 Task: Find connections with filter location Jinxiang with filter topic #investmentproperty with filter profile language Spanish with filter current company Alp Consulting Ltd. with filter school St. Xavier's College (Autonomous), Kolkata with filter industry Sightseeing Transportation with filter service category Lead Generation with filter keywords title Substitute Teacher
Action: Mouse moved to (561, 68)
Screenshot: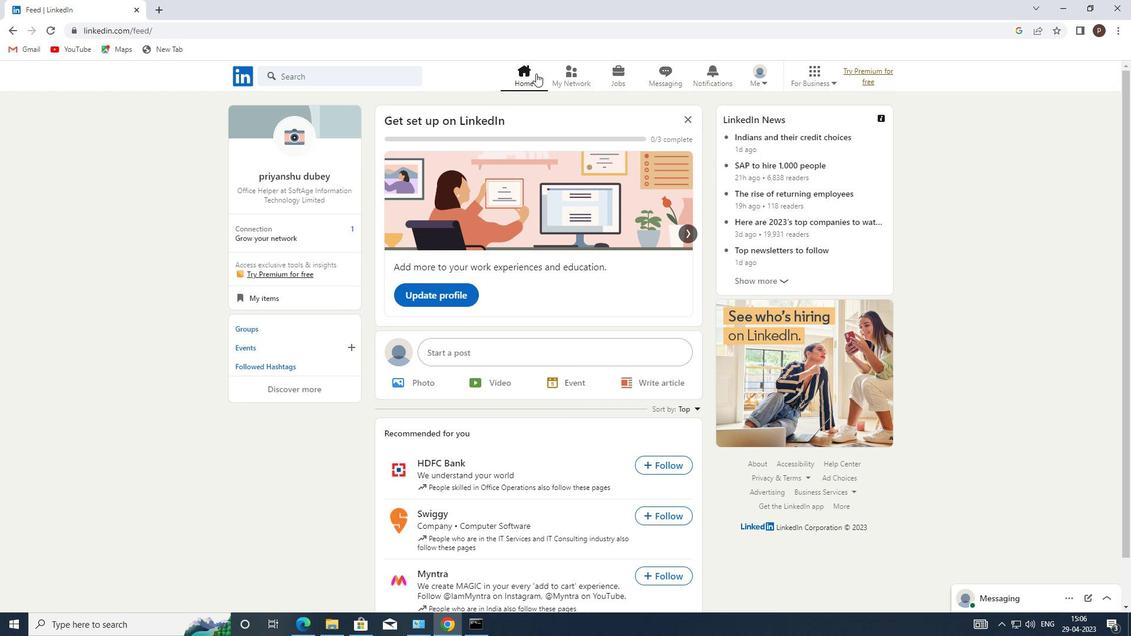 
Action: Mouse pressed left at (561, 68)
Screenshot: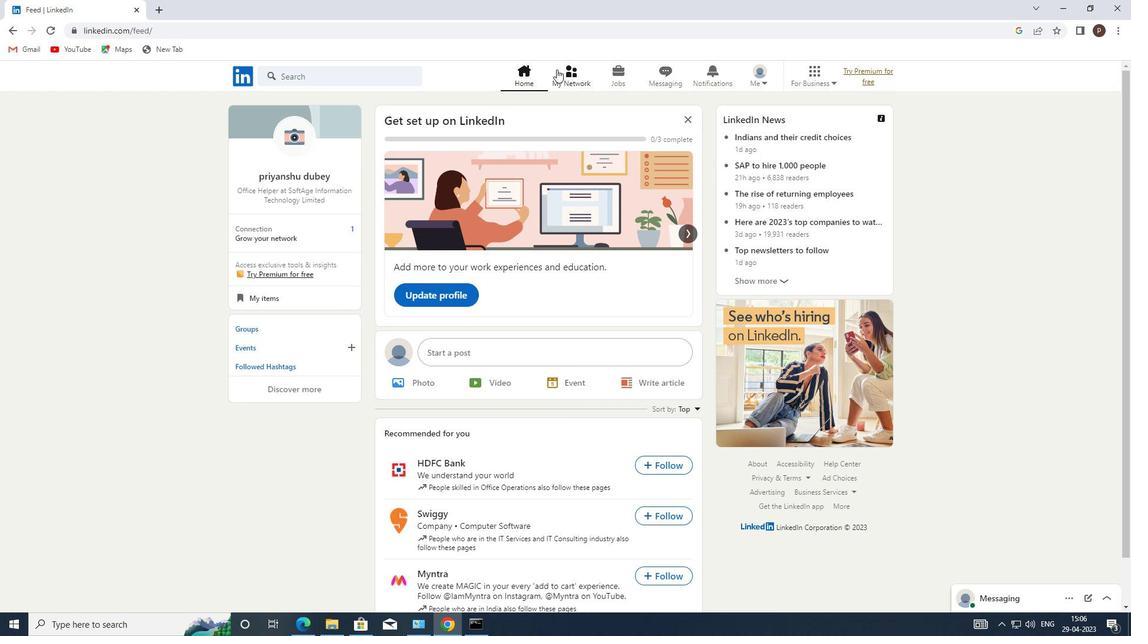
Action: Mouse moved to (280, 147)
Screenshot: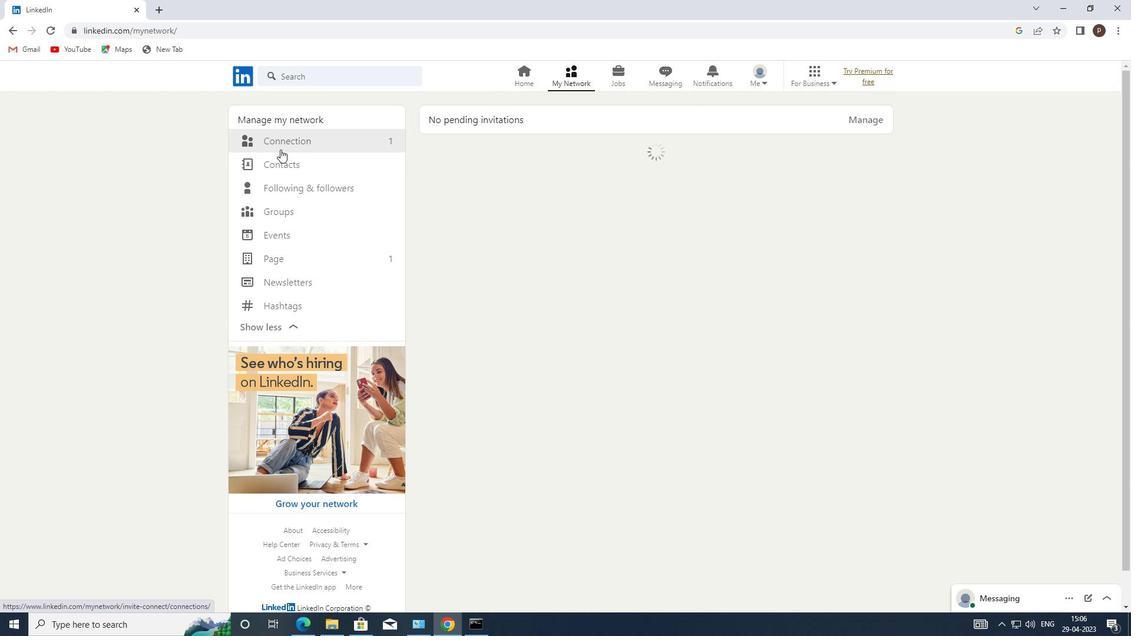 
Action: Mouse pressed left at (280, 147)
Screenshot: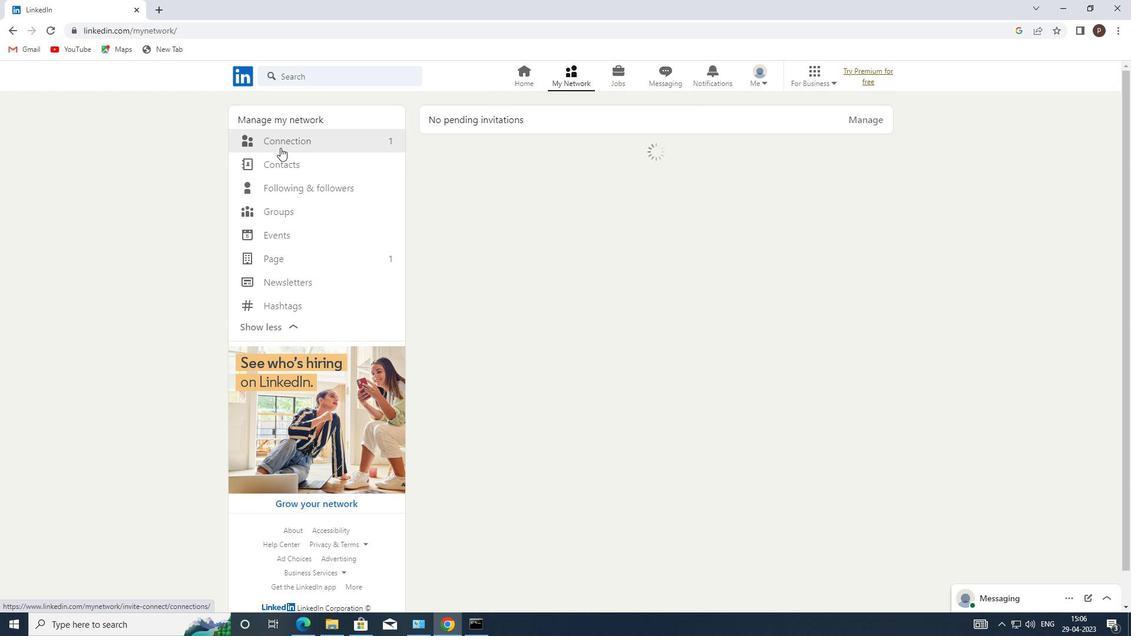 
Action: Mouse moved to (647, 146)
Screenshot: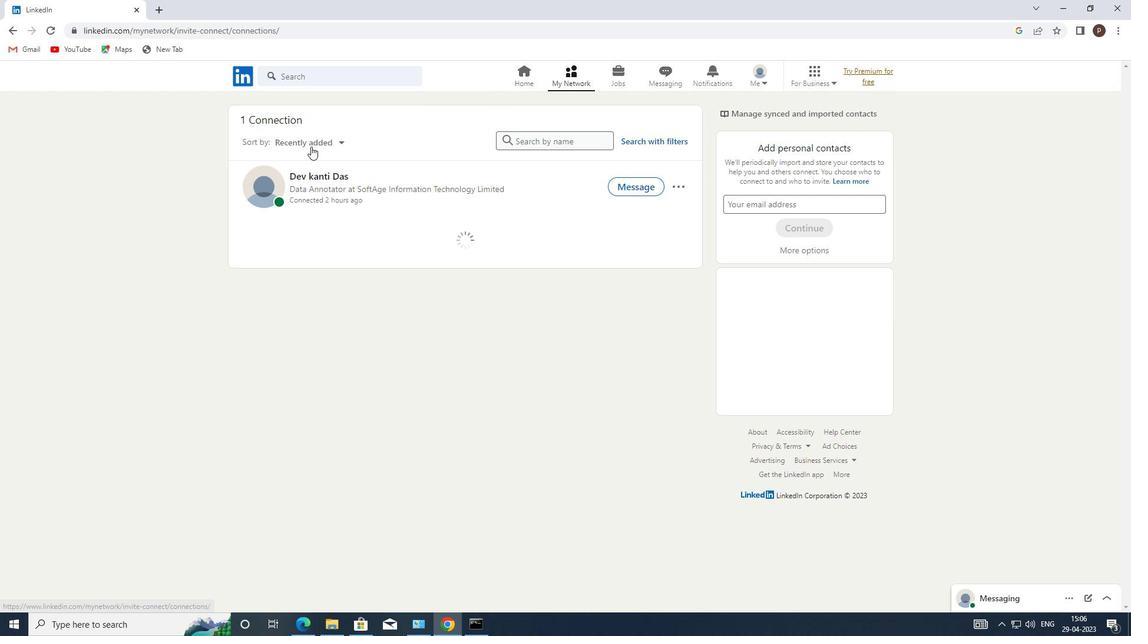 
Action: Mouse pressed left at (647, 146)
Screenshot: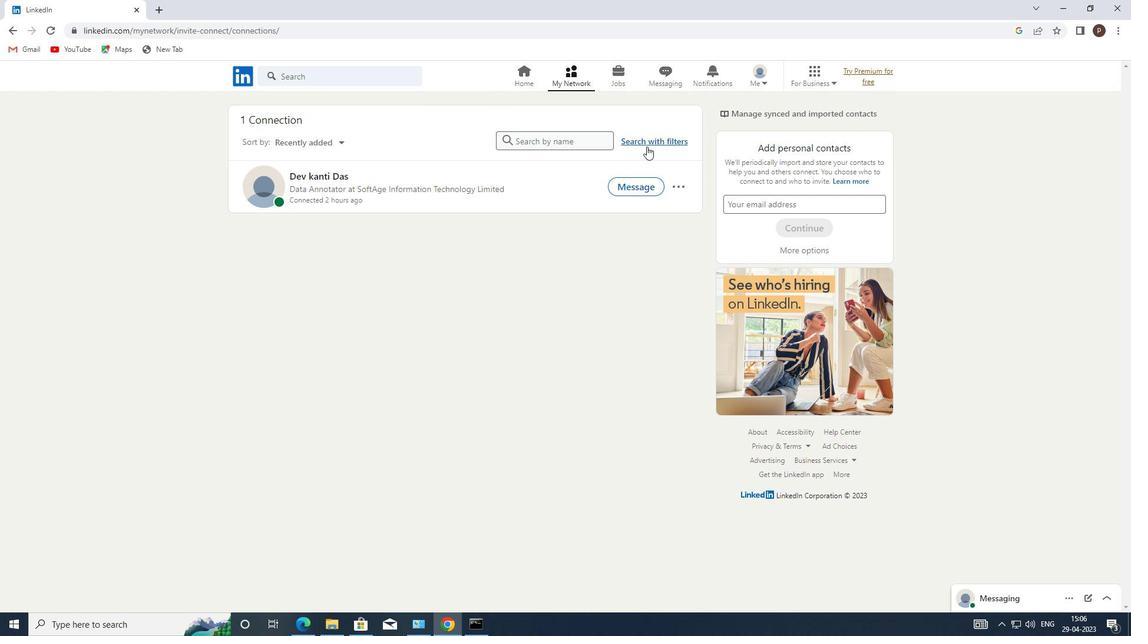 
Action: Mouse moved to (602, 111)
Screenshot: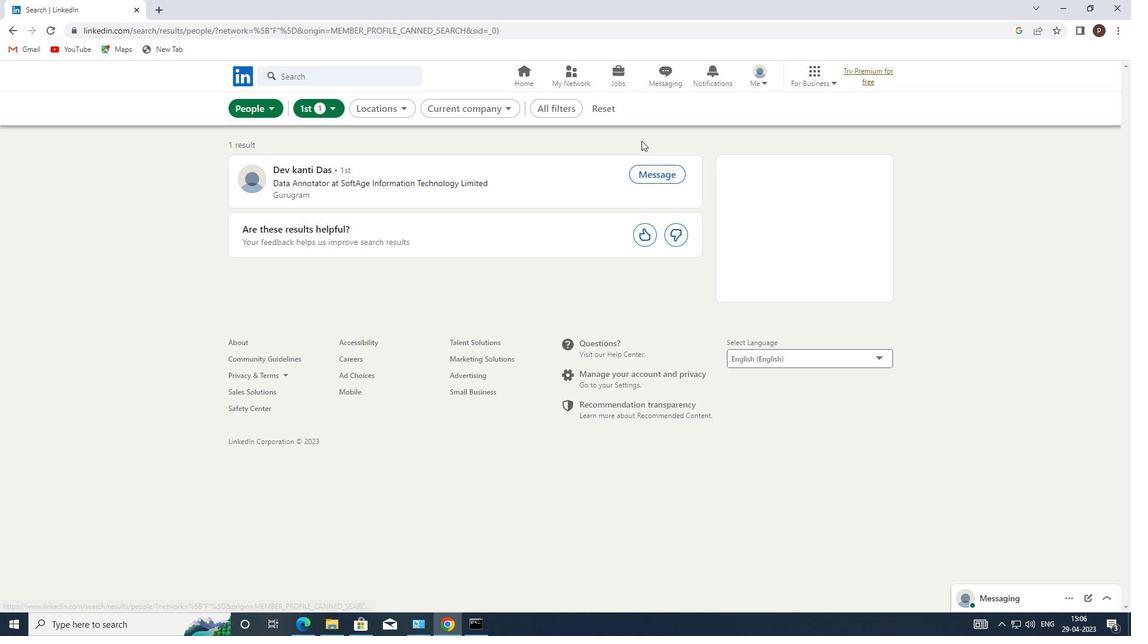 
Action: Mouse pressed left at (602, 111)
Screenshot: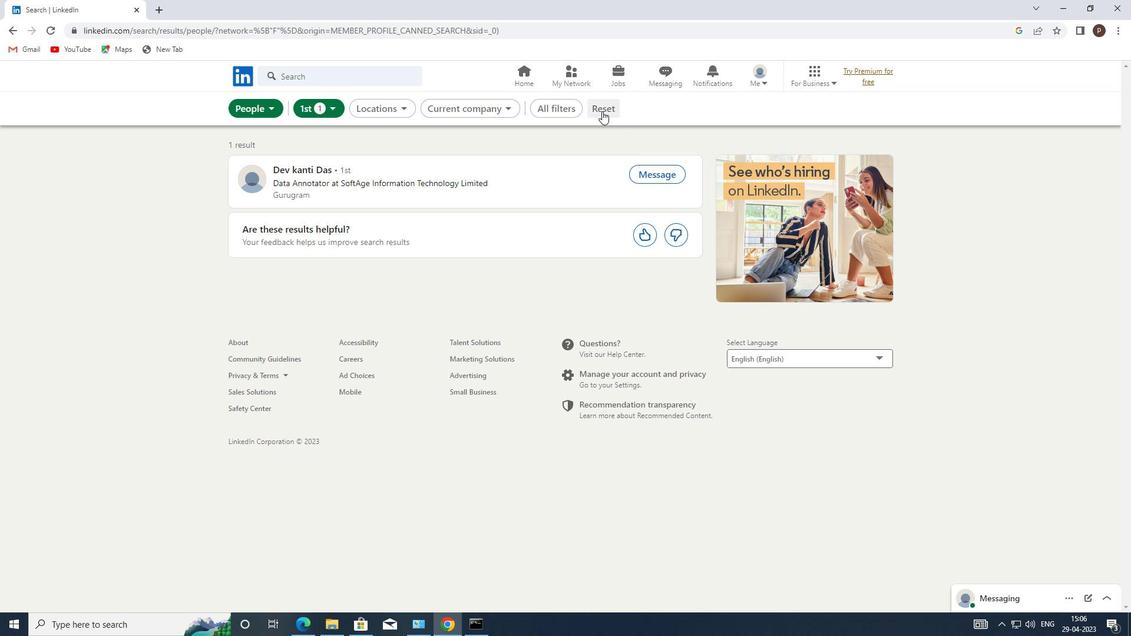
Action: Mouse moved to (600, 110)
Screenshot: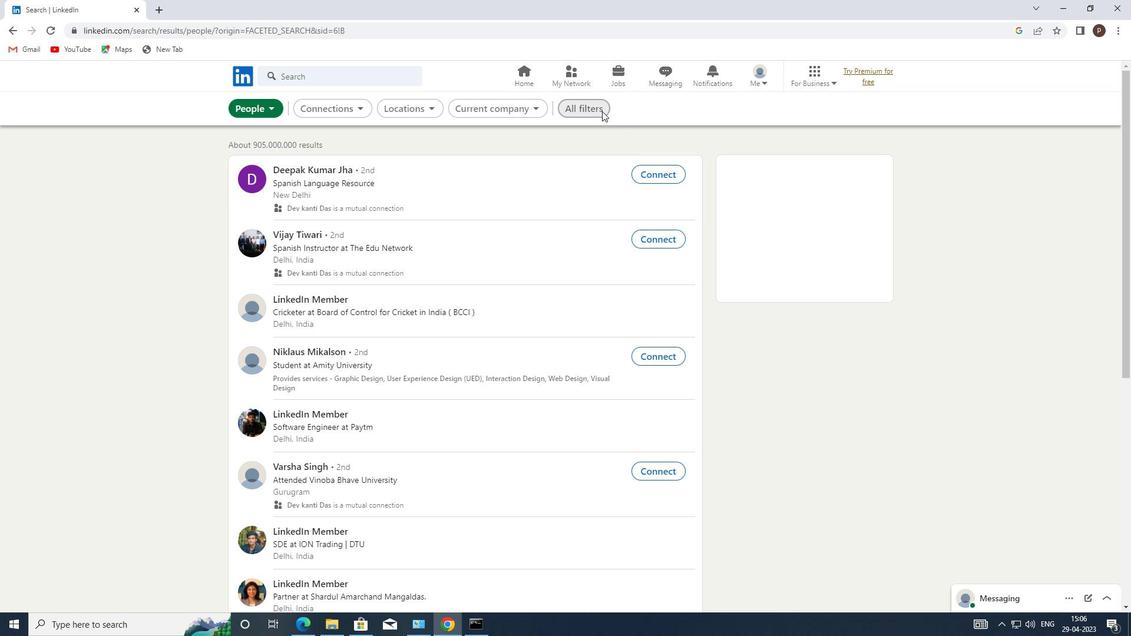 
Action: Mouse pressed left at (600, 110)
Screenshot: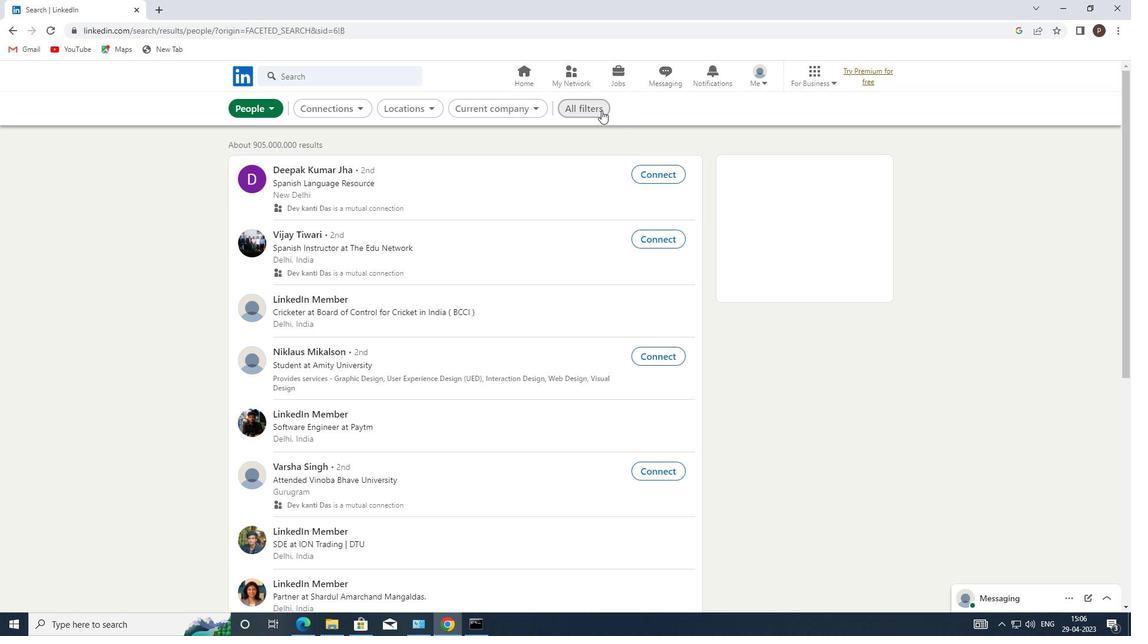 
Action: Mouse moved to (908, 328)
Screenshot: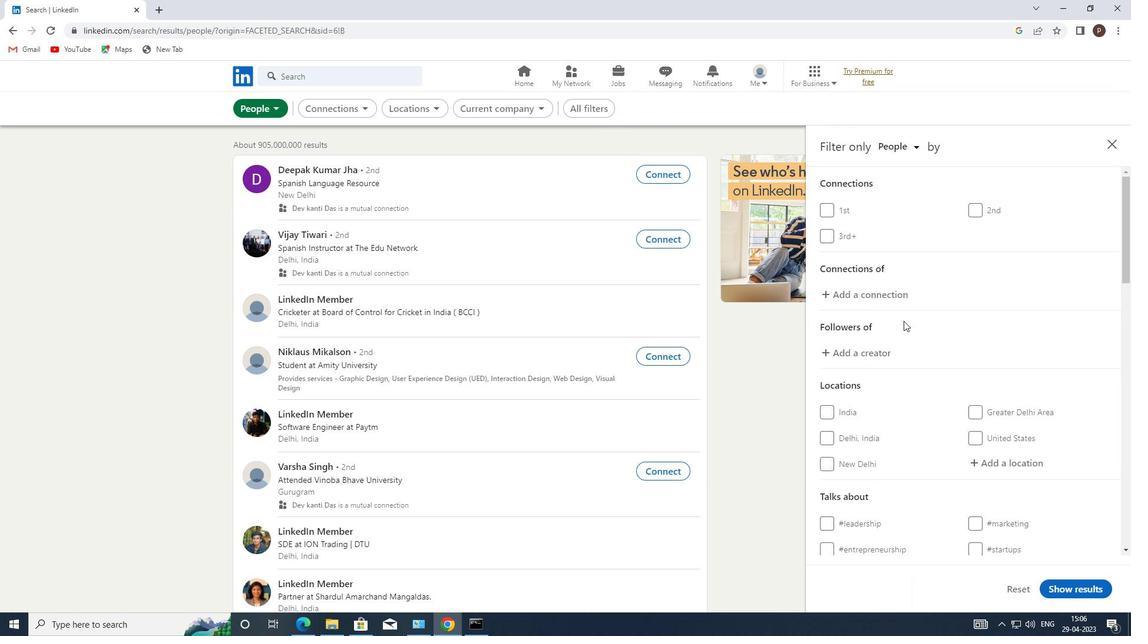 
Action: Mouse scrolled (908, 327) with delta (0, 0)
Screenshot: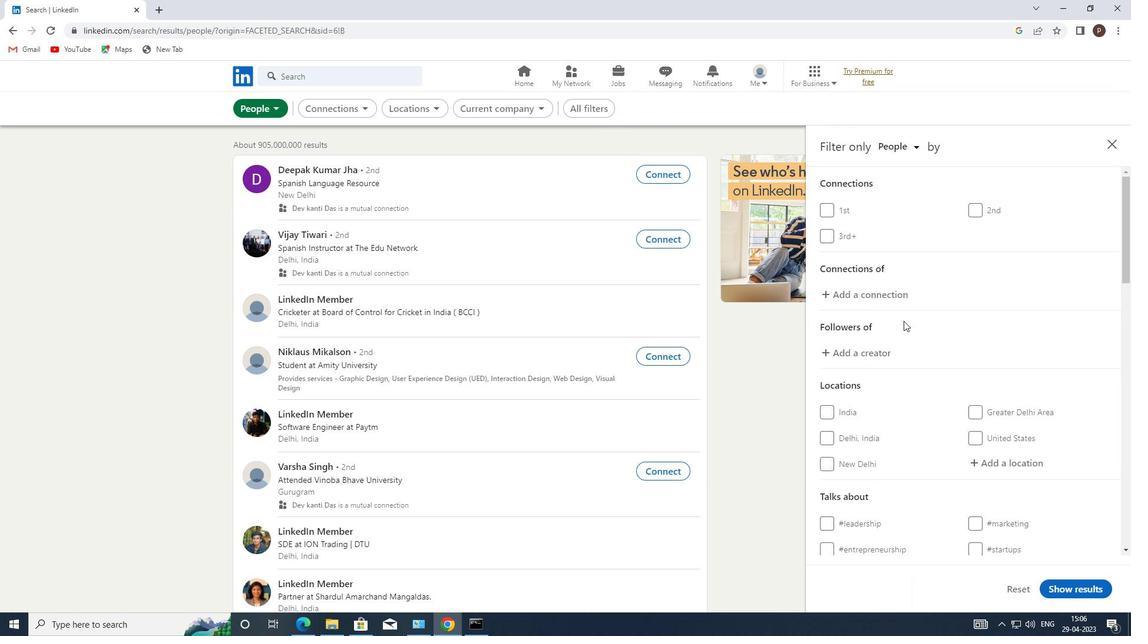 
Action: Mouse moved to (909, 328)
Screenshot: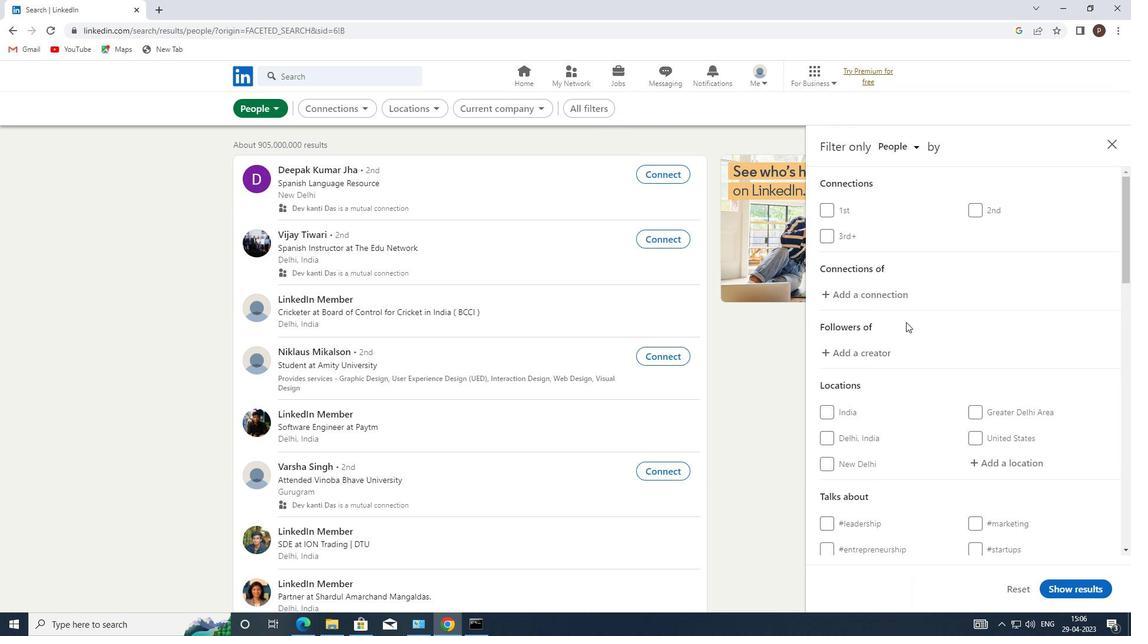 
Action: Mouse scrolled (909, 327) with delta (0, 0)
Screenshot: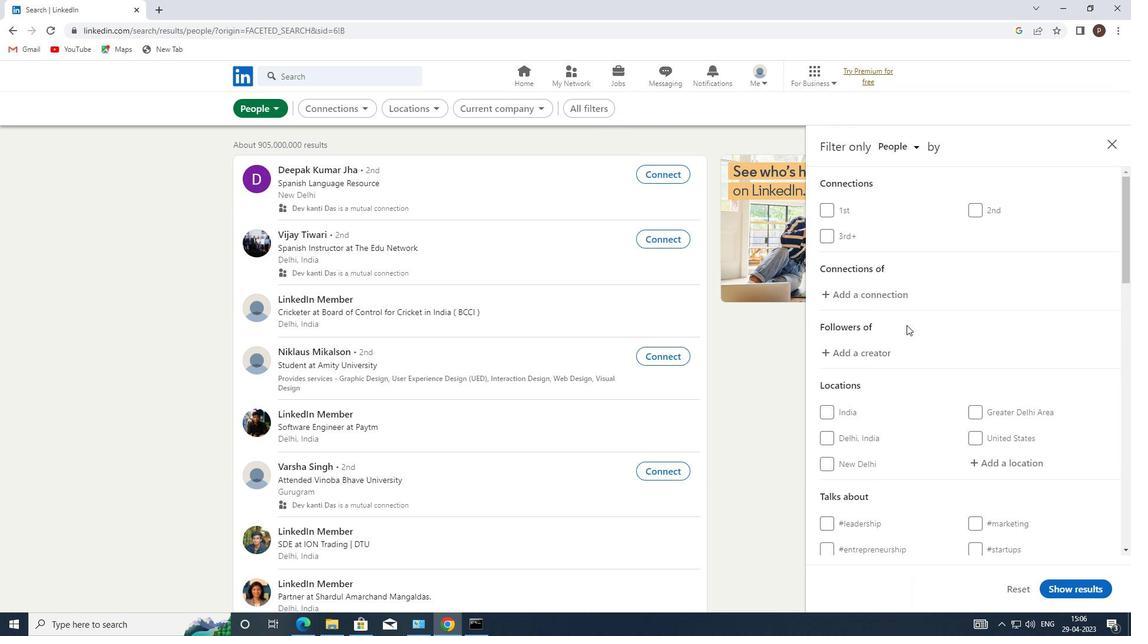
Action: Mouse scrolled (909, 327) with delta (0, 0)
Screenshot: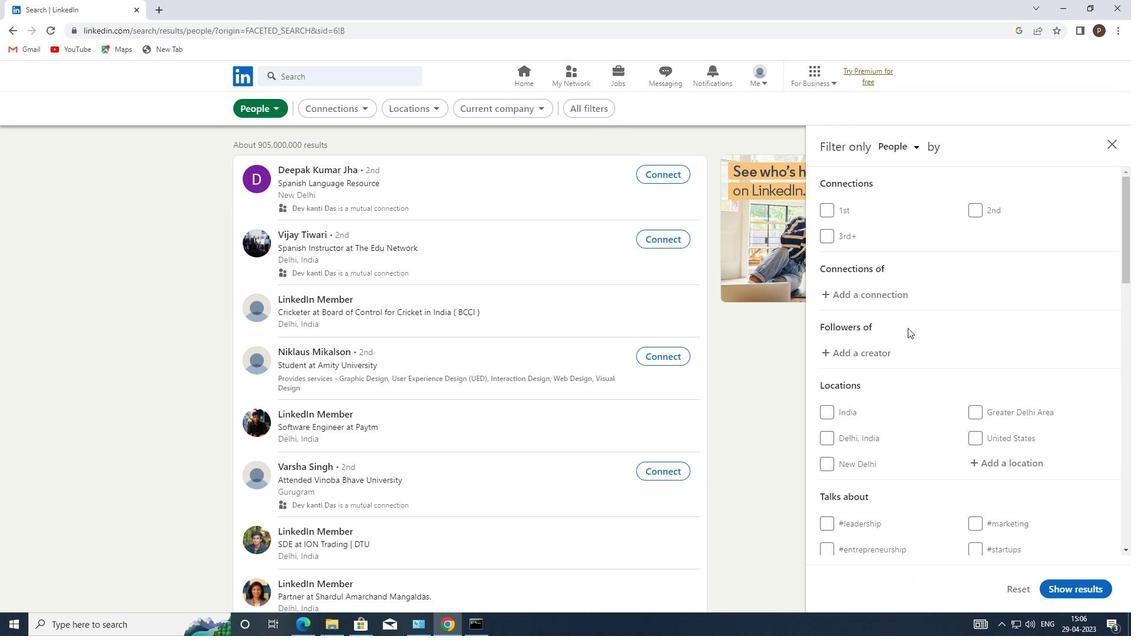 
Action: Mouse moved to (999, 288)
Screenshot: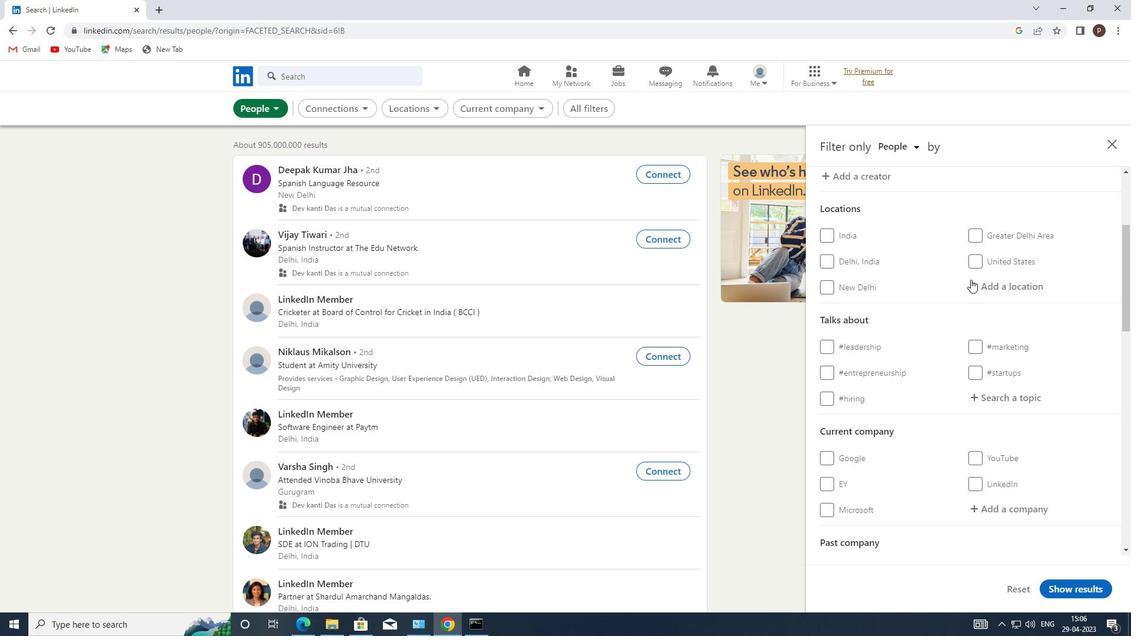 
Action: Mouse pressed left at (999, 288)
Screenshot: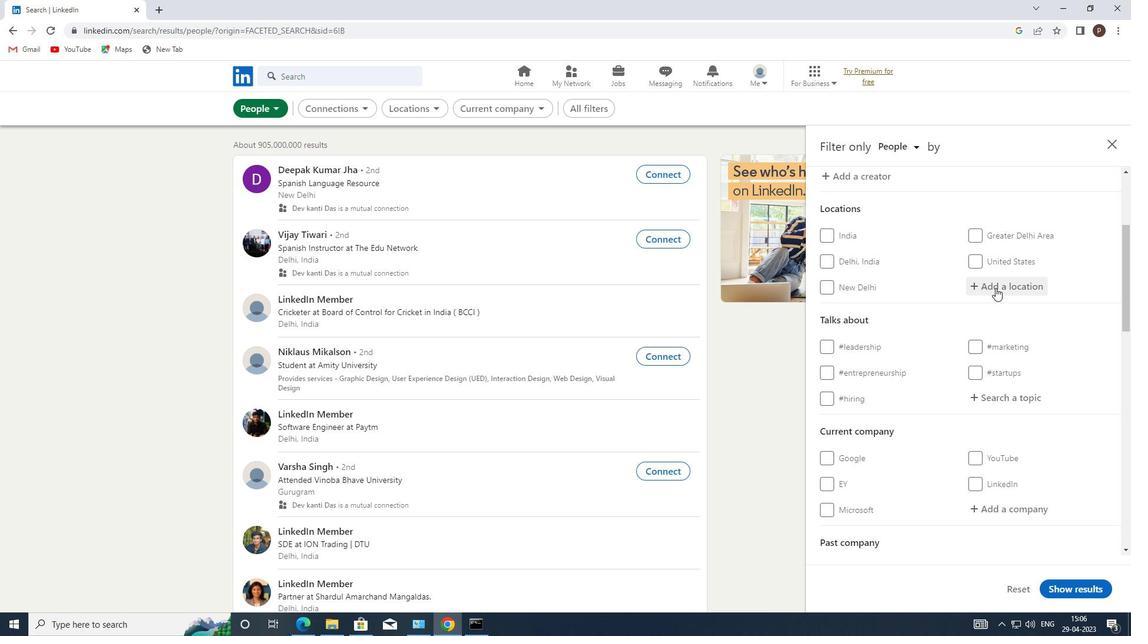 
Action: Key pressed <Key.caps_lock>j<Key.caps_lock>inxiang
Screenshot: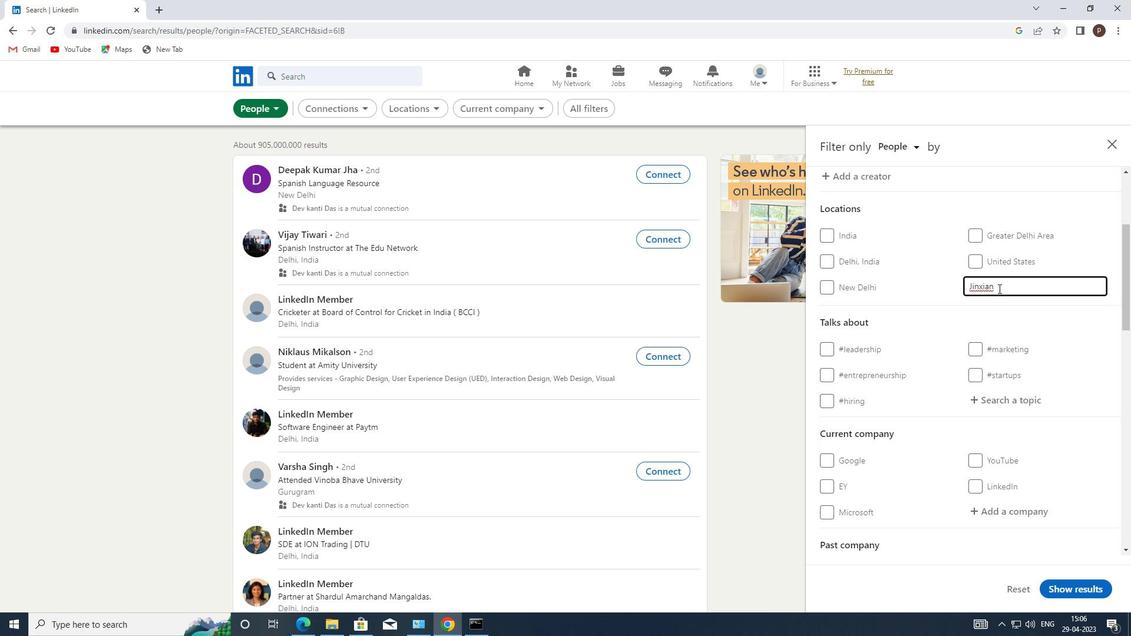 
Action: Mouse moved to (1009, 339)
Screenshot: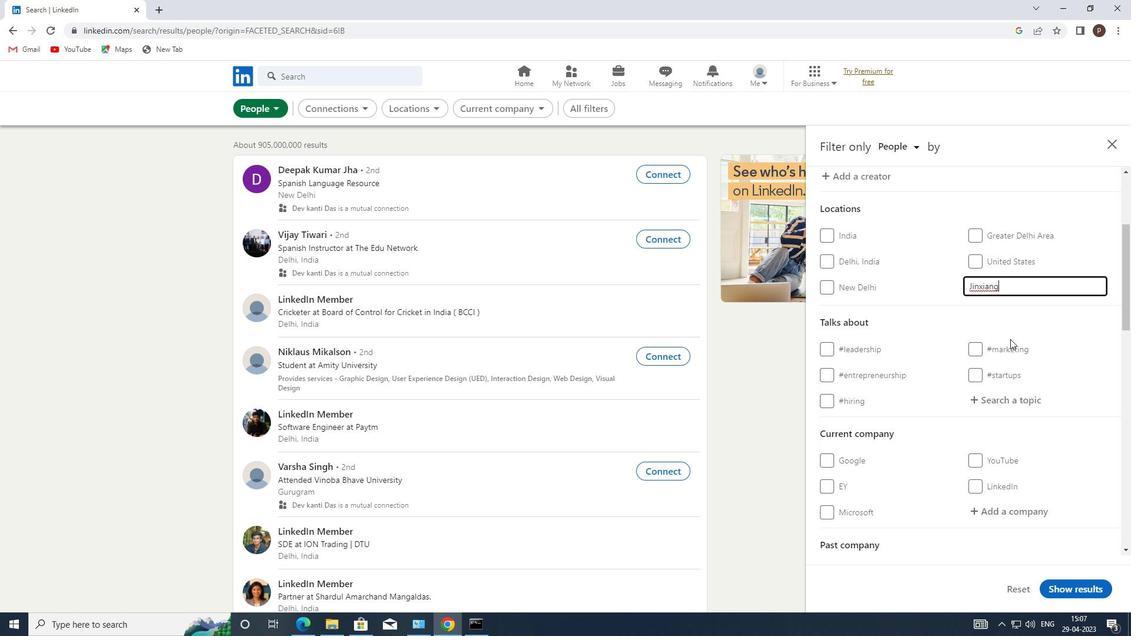 
Action: Mouse scrolled (1009, 338) with delta (0, 0)
Screenshot: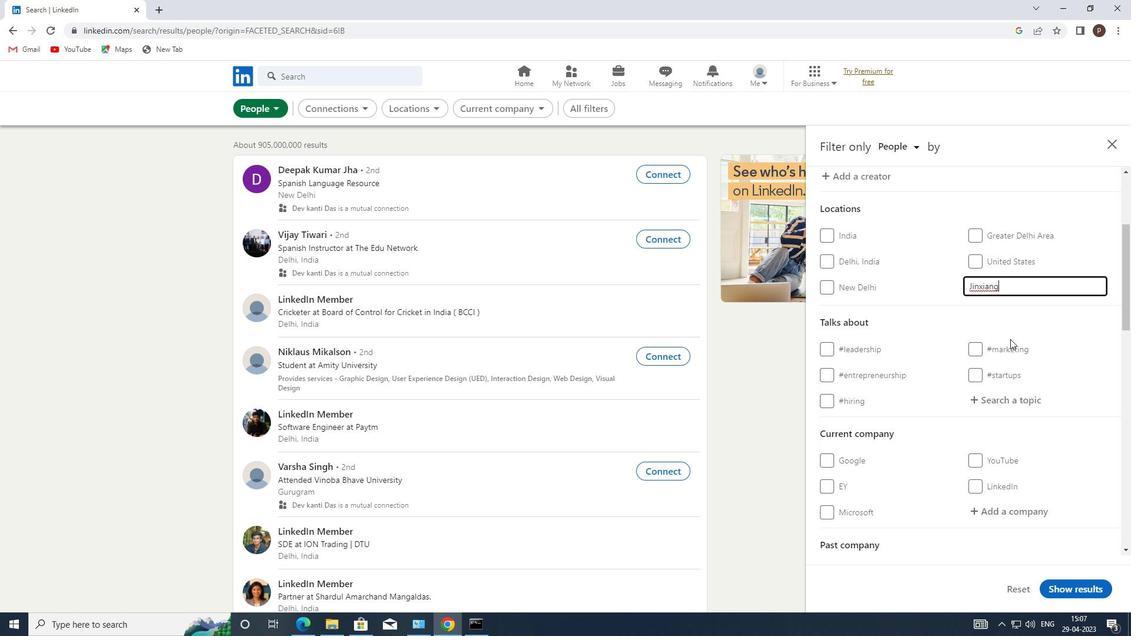 
Action: Mouse moved to (1009, 339)
Screenshot: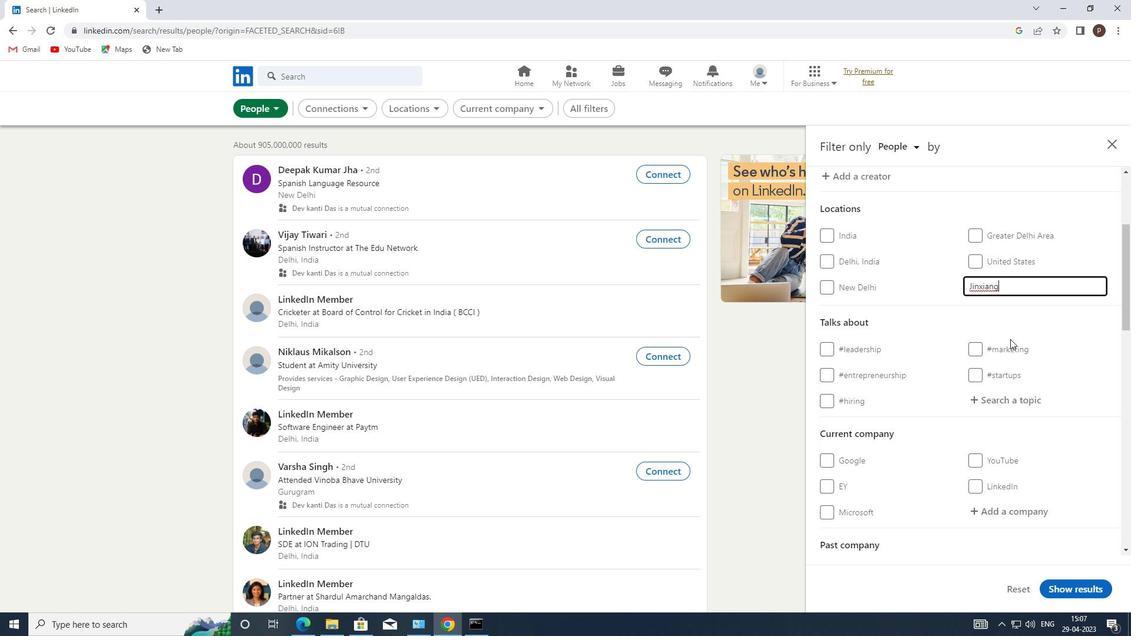 
Action: Mouse scrolled (1009, 338) with delta (0, 0)
Screenshot: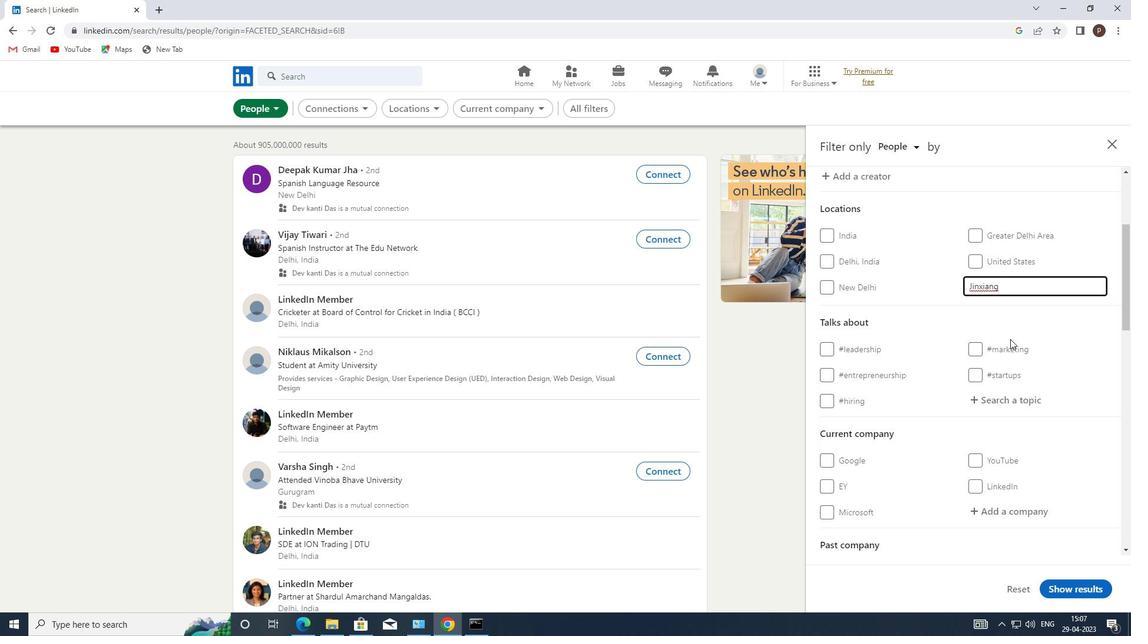 
Action: Mouse moved to (990, 290)
Screenshot: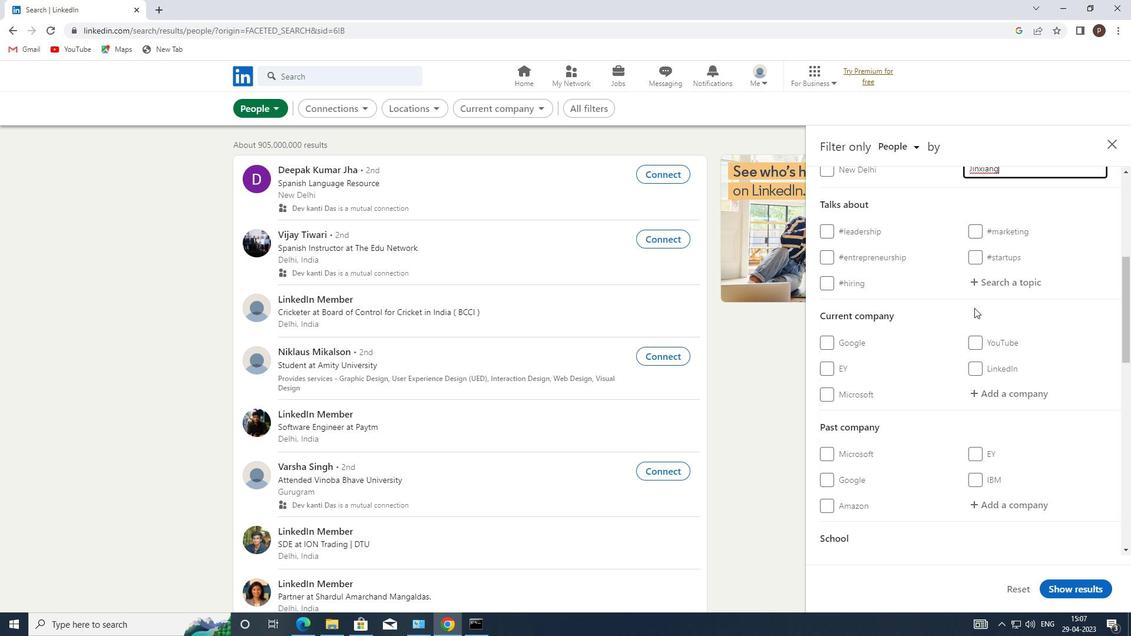 
Action: Mouse pressed left at (990, 290)
Screenshot: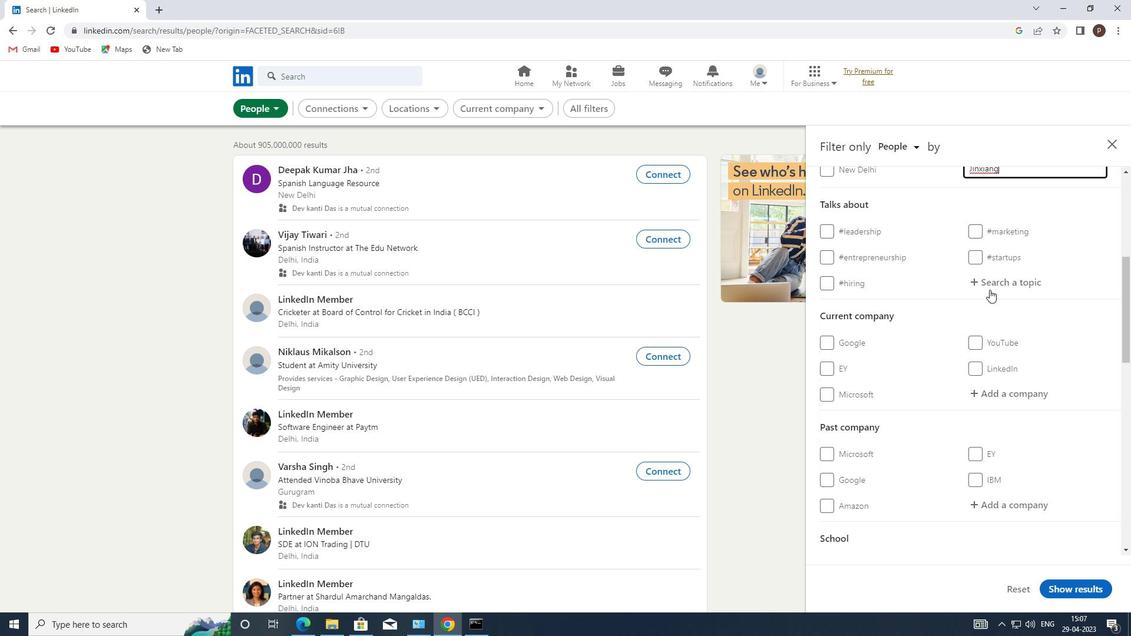 
Action: Key pressed <Key.shift>#INVESTPROPERTY
Screenshot: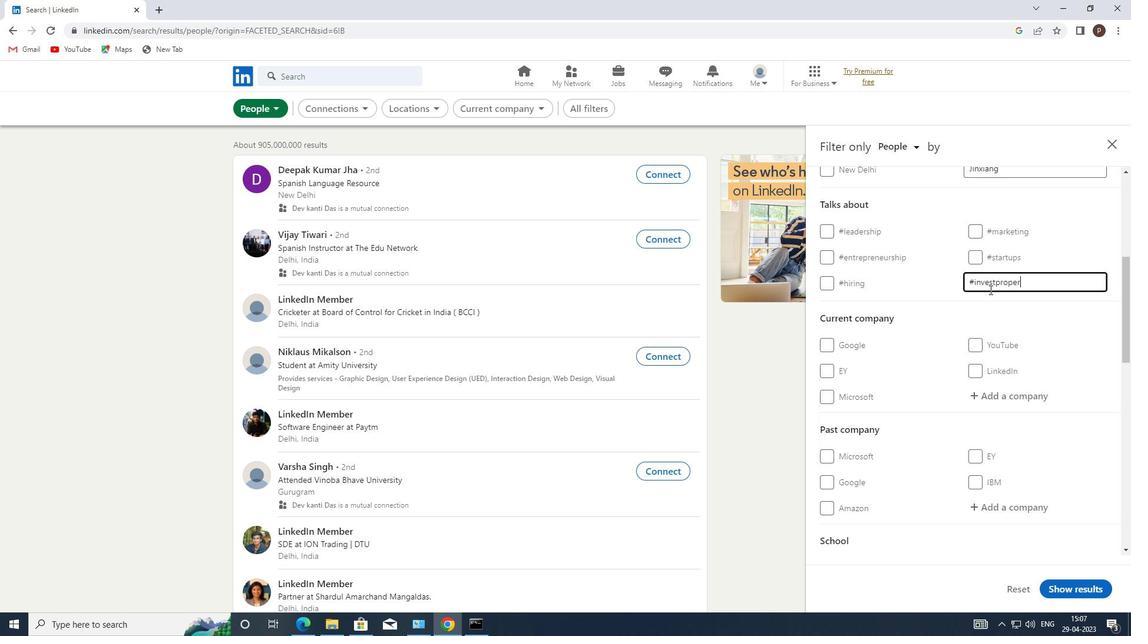 
Action: Mouse moved to (978, 328)
Screenshot: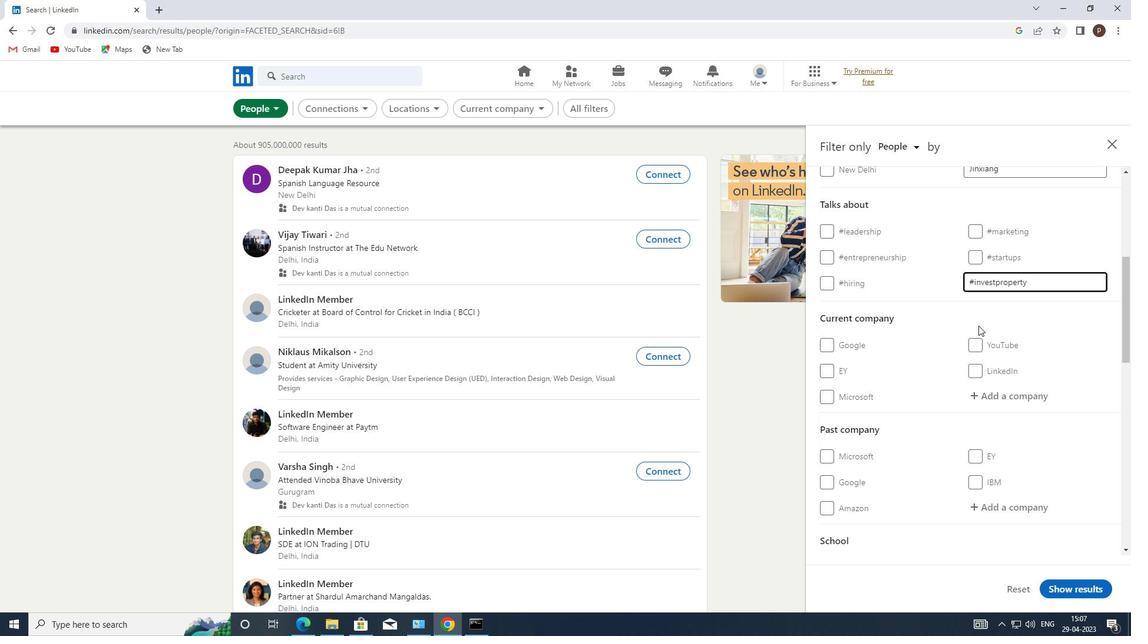 
Action: Mouse scrolled (978, 327) with delta (0, 0)
Screenshot: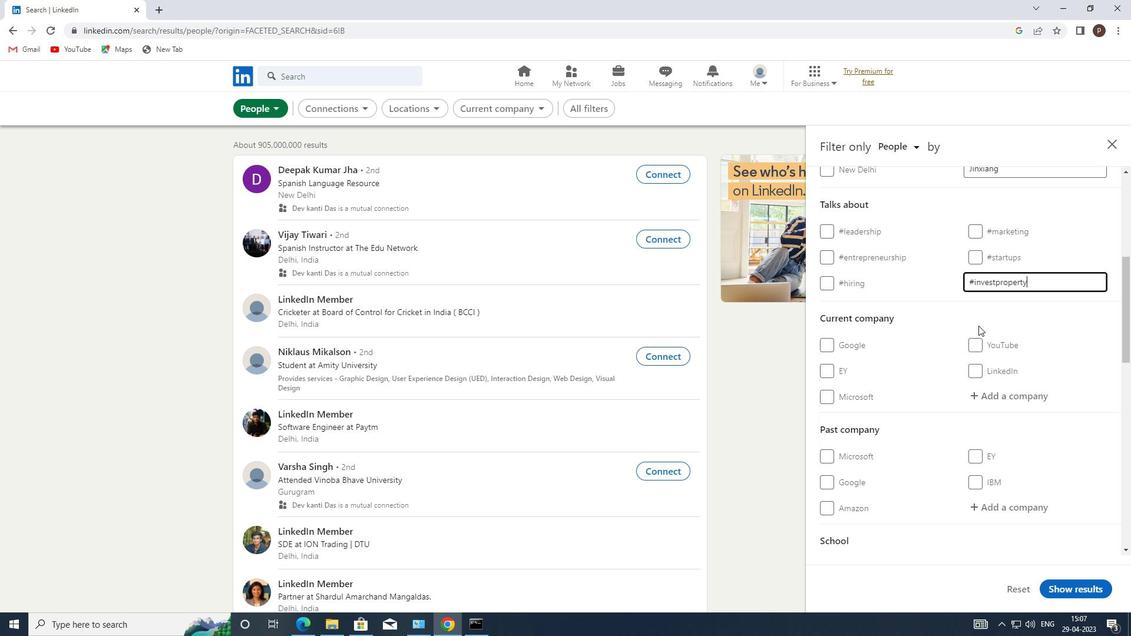 
Action: Mouse scrolled (978, 327) with delta (0, 0)
Screenshot: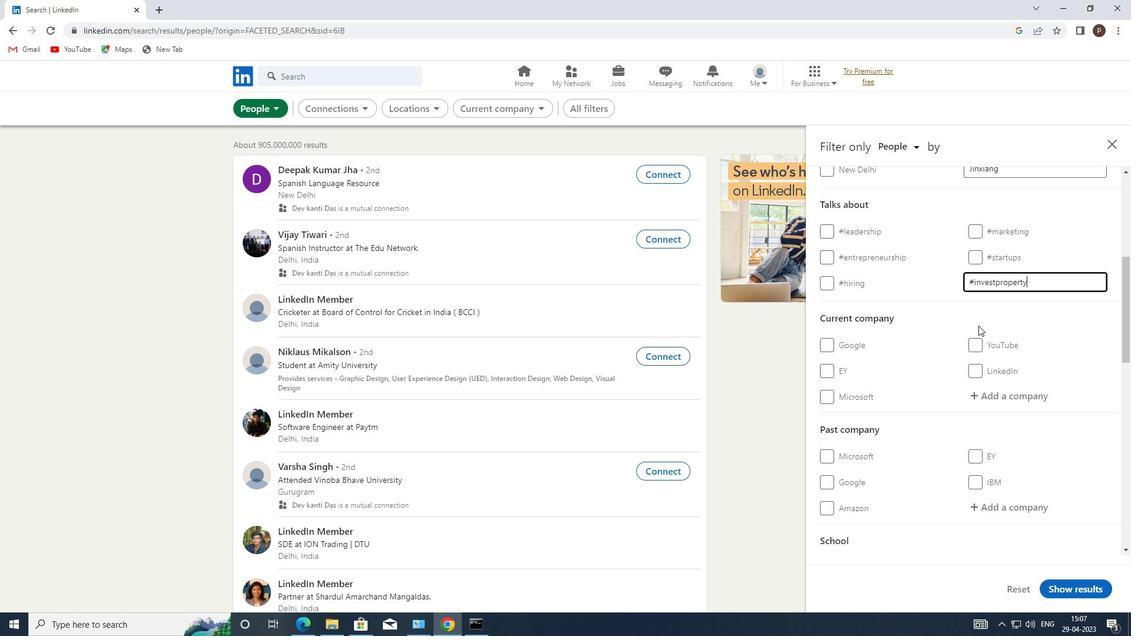 
Action: Mouse scrolled (978, 327) with delta (0, 0)
Screenshot: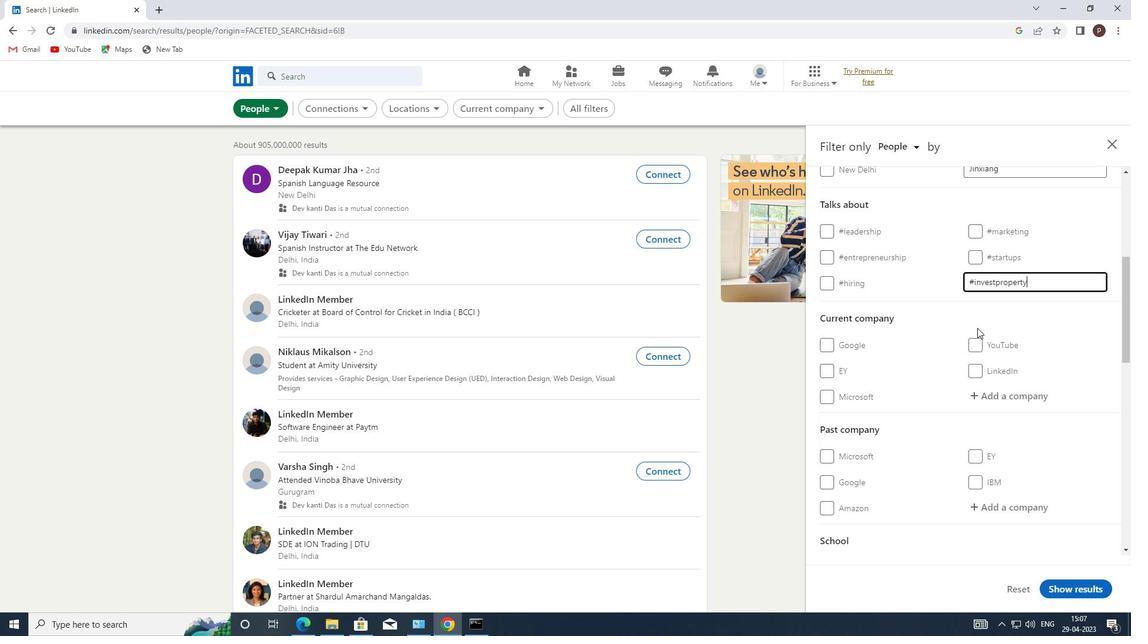 
Action: Mouse scrolled (978, 327) with delta (0, 0)
Screenshot: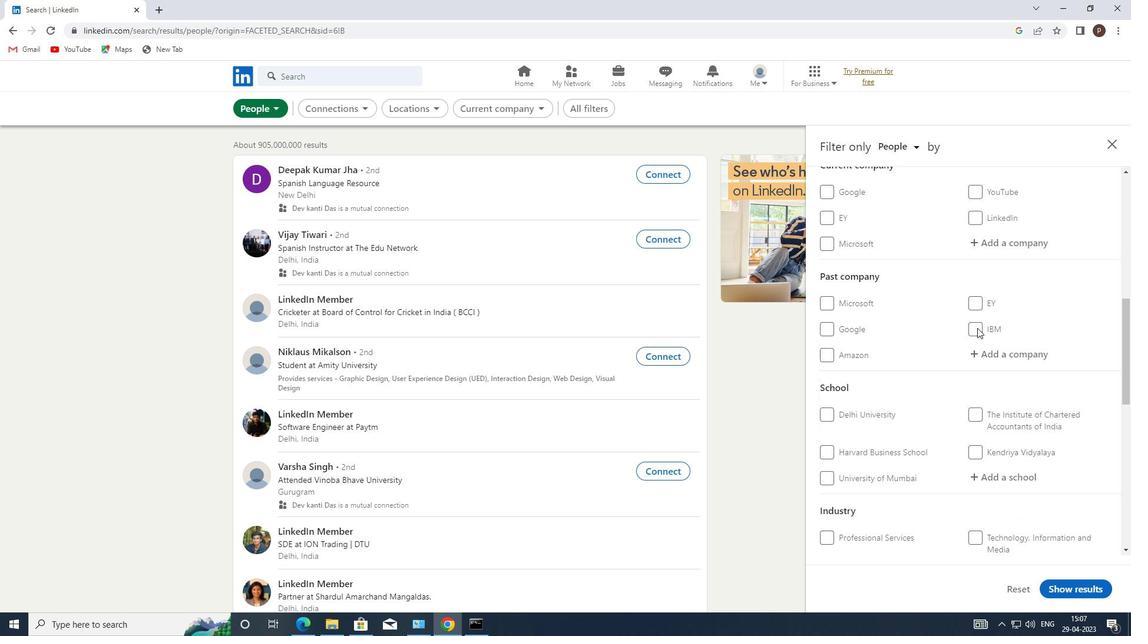 
Action: Mouse scrolled (978, 327) with delta (0, 0)
Screenshot: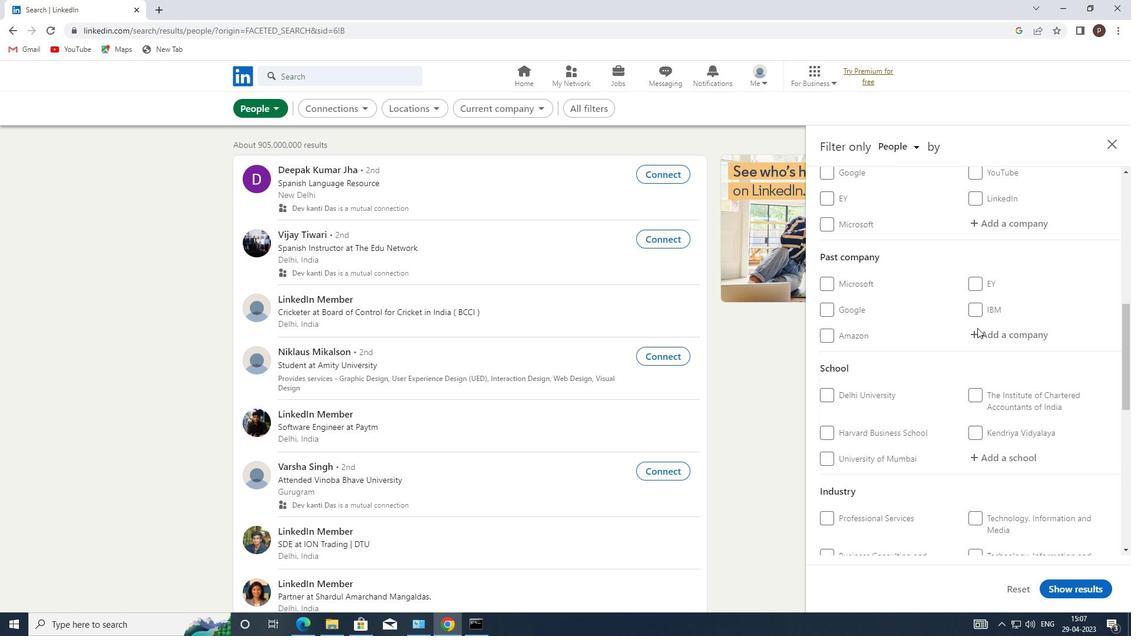 
Action: Mouse scrolled (978, 327) with delta (0, 0)
Screenshot: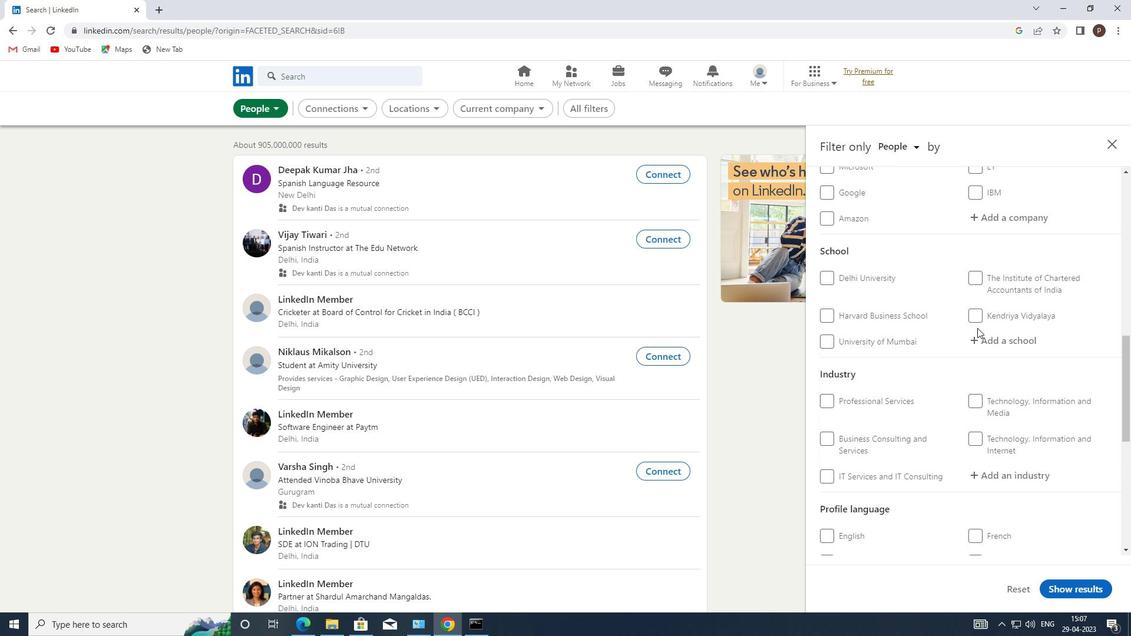 
Action: Mouse scrolled (978, 327) with delta (0, 0)
Screenshot: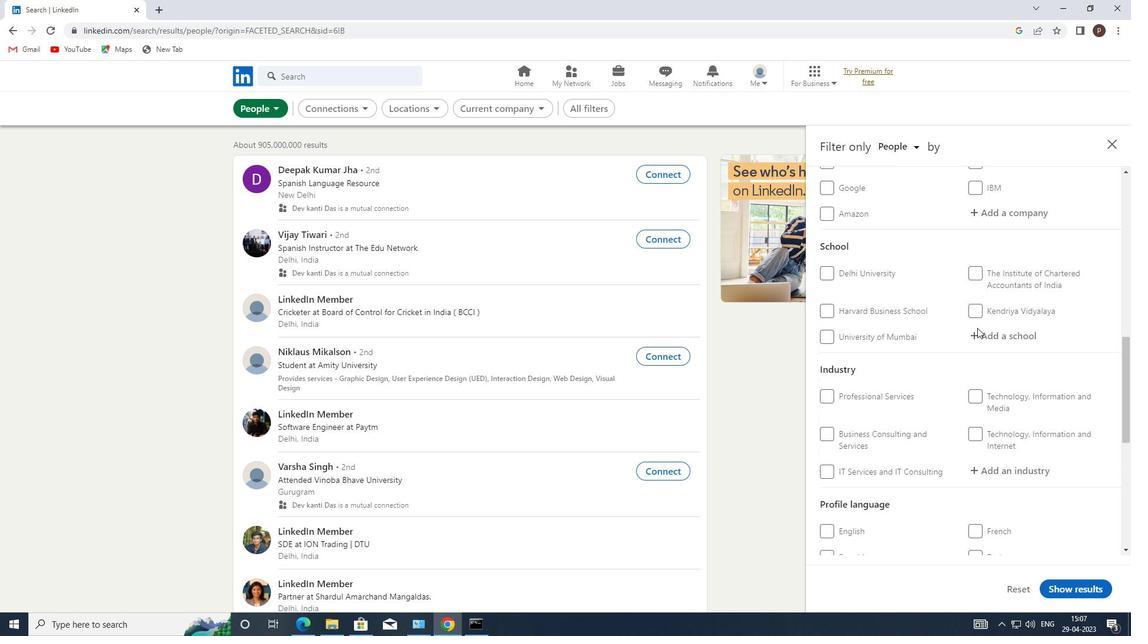 
Action: Mouse moved to (830, 440)
Screenshot: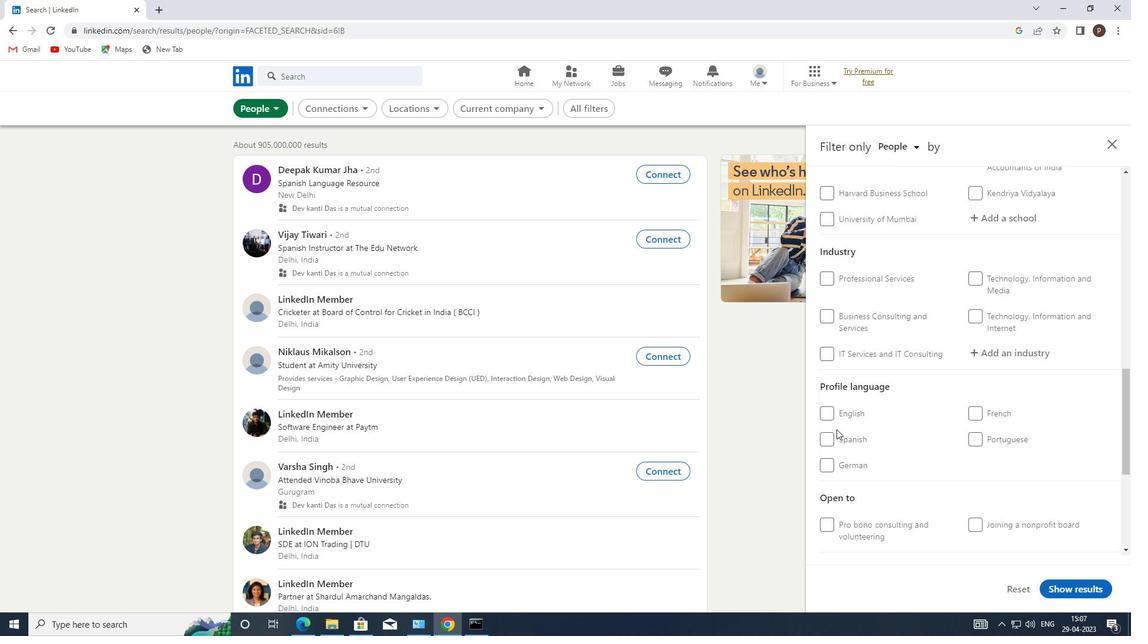 
Action: Mouse pressed left at (830, 440)
Screenshot: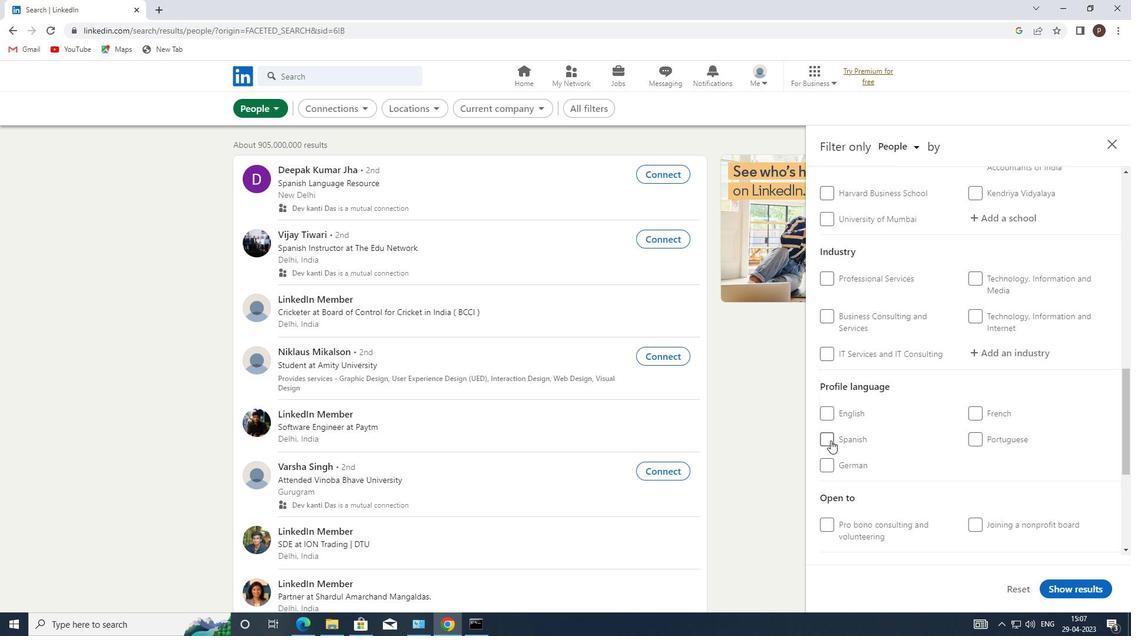 
Action: Mouse moved to (909, 396)
Screenshot: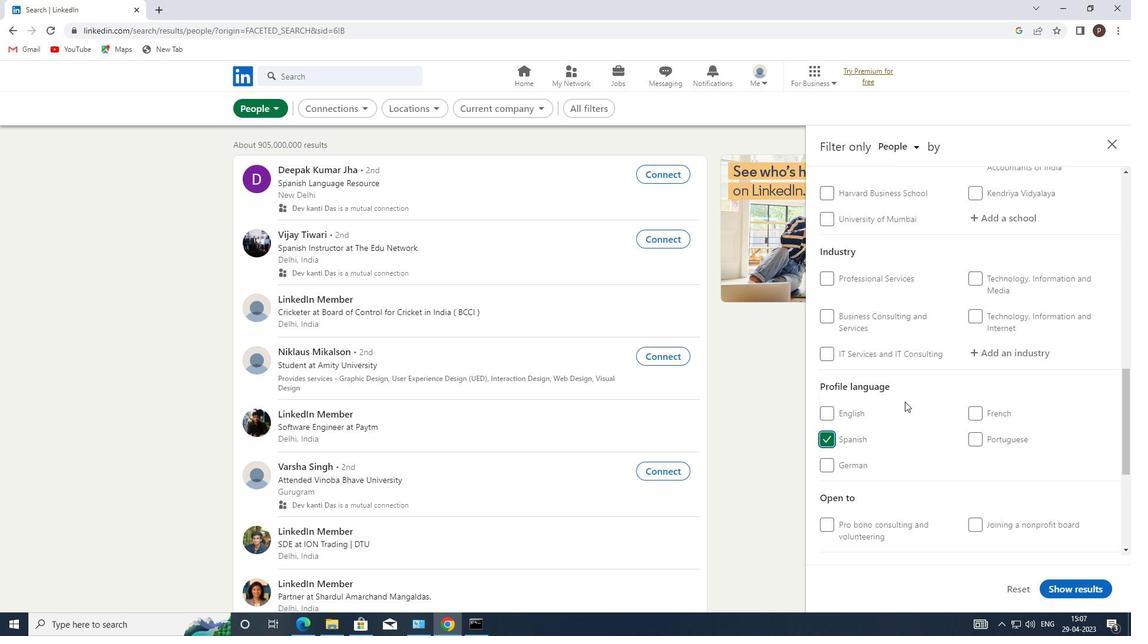 
Action: Mouse scrolled (909, 396) with delta (0, 0)
Screenshot: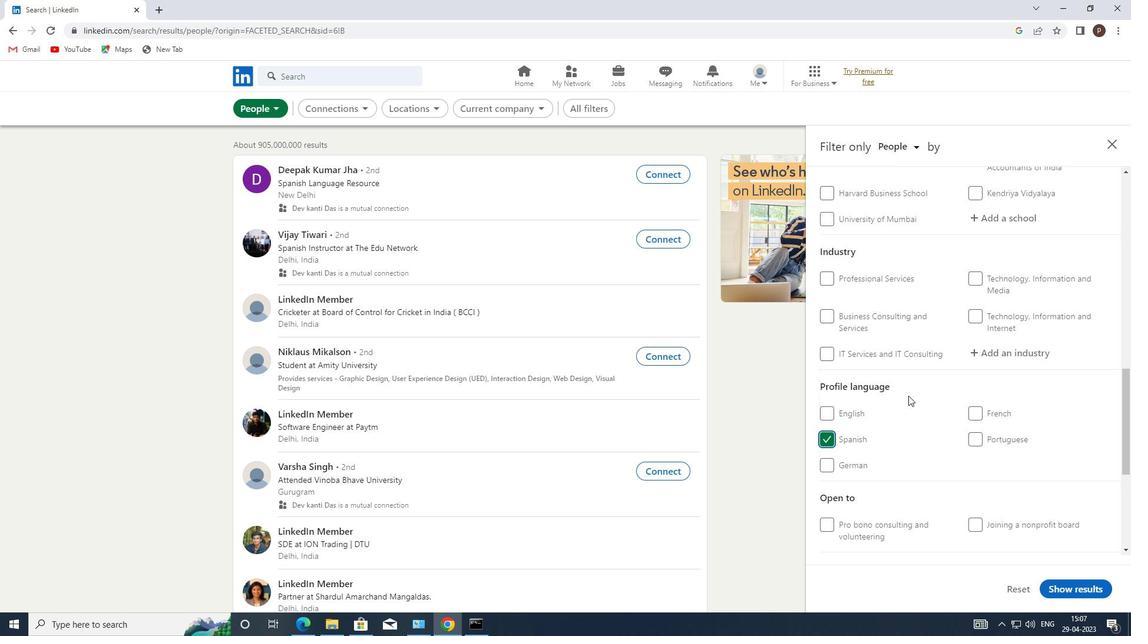 
Action: Mouse scrolled (909, 396) with delta (0, 0)
Screenshot: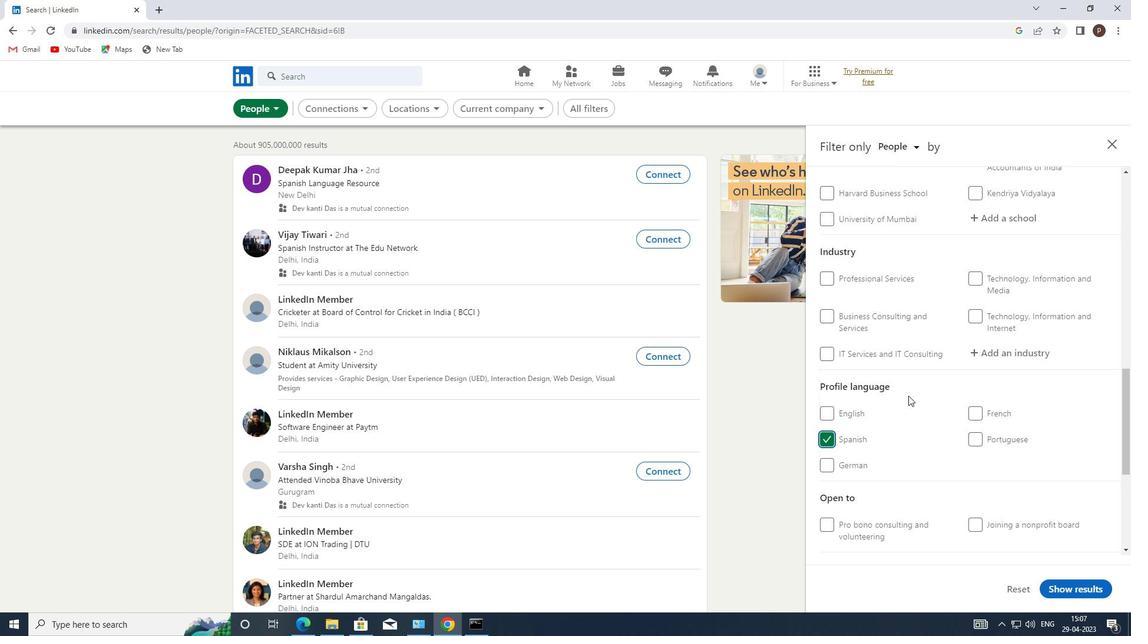
Action: Mouse scrolled (909, 396) with delta (0, 0)
Screenshot: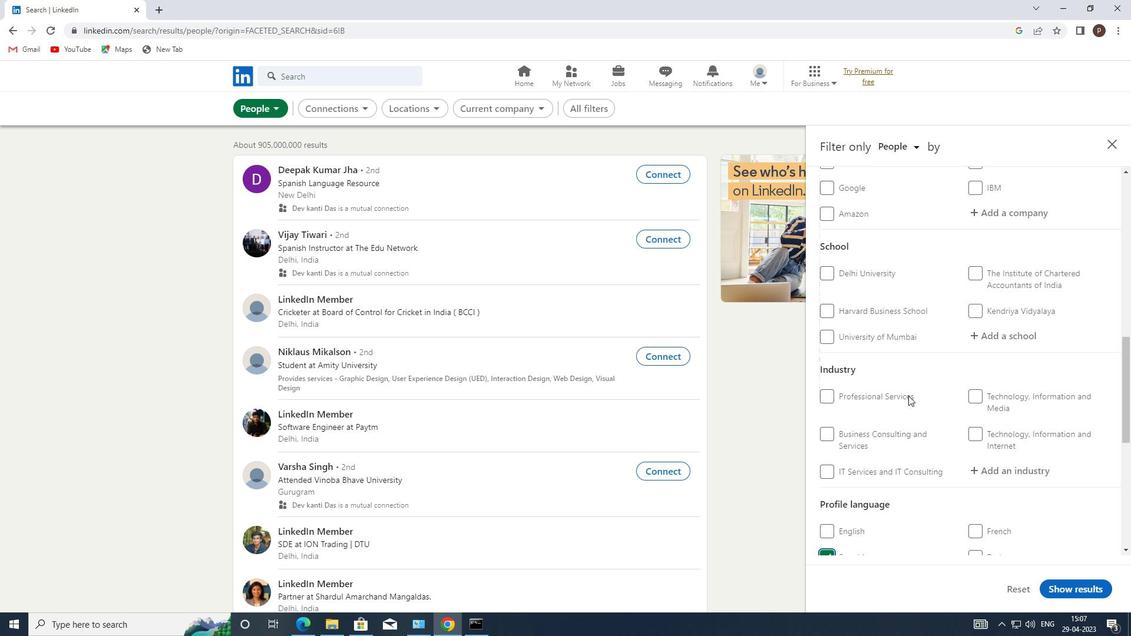 
Action: Mouse scrolled (909, 396) with delta (0, 0)
Screenshot: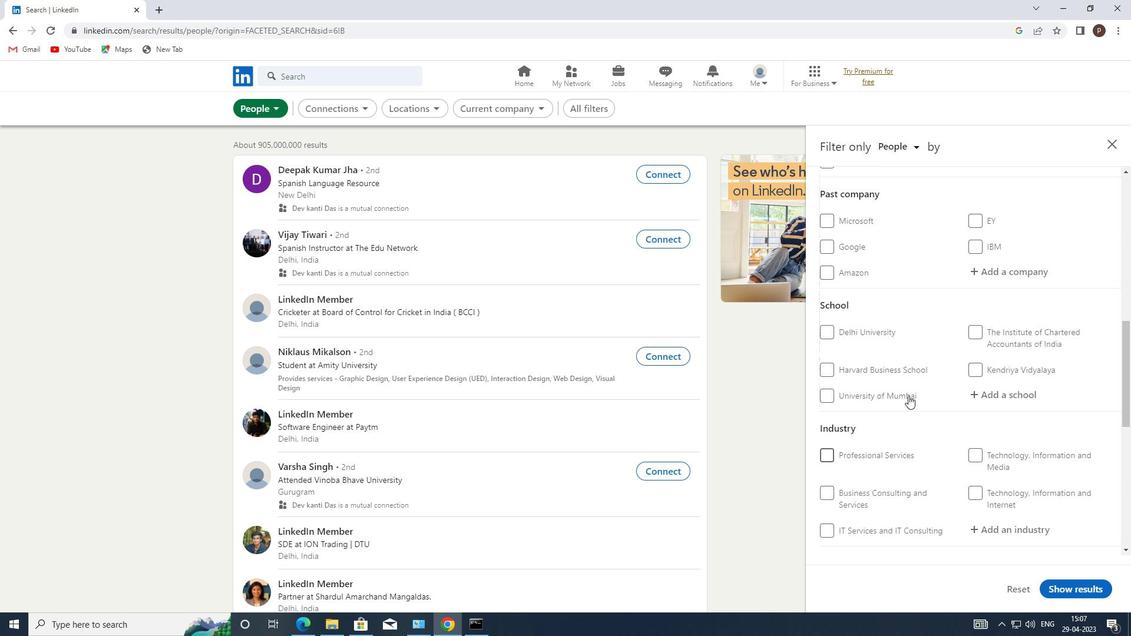 
Action: Mouse scrolled (909, 396) with delta (0, 0)
Screenshot: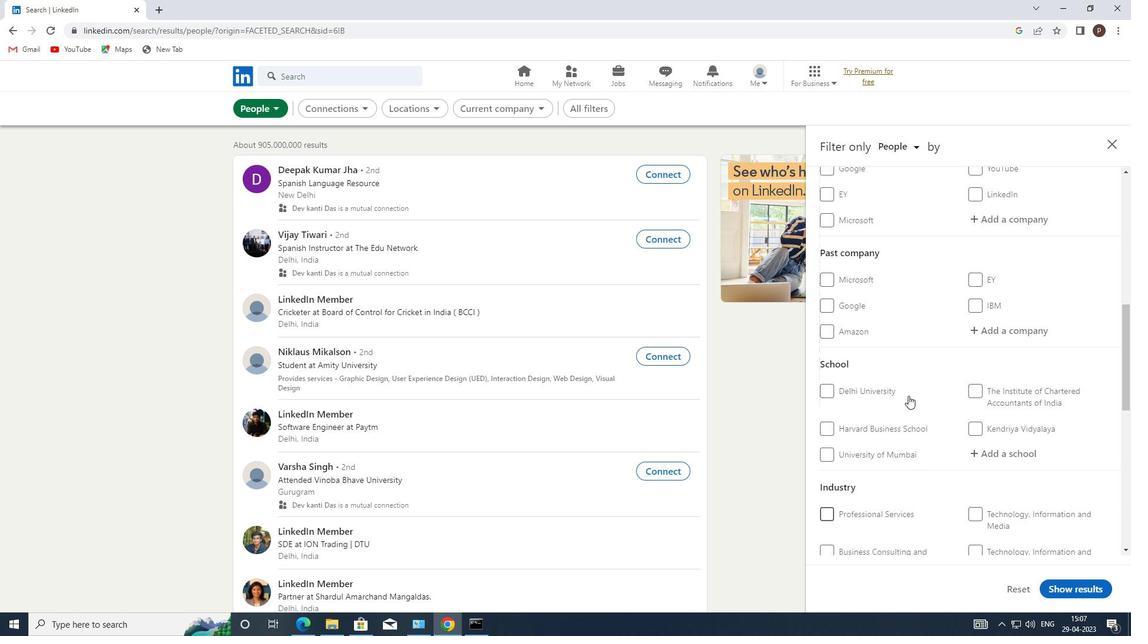 
Action: Mouse moved to (1011, 279)
Screenshot: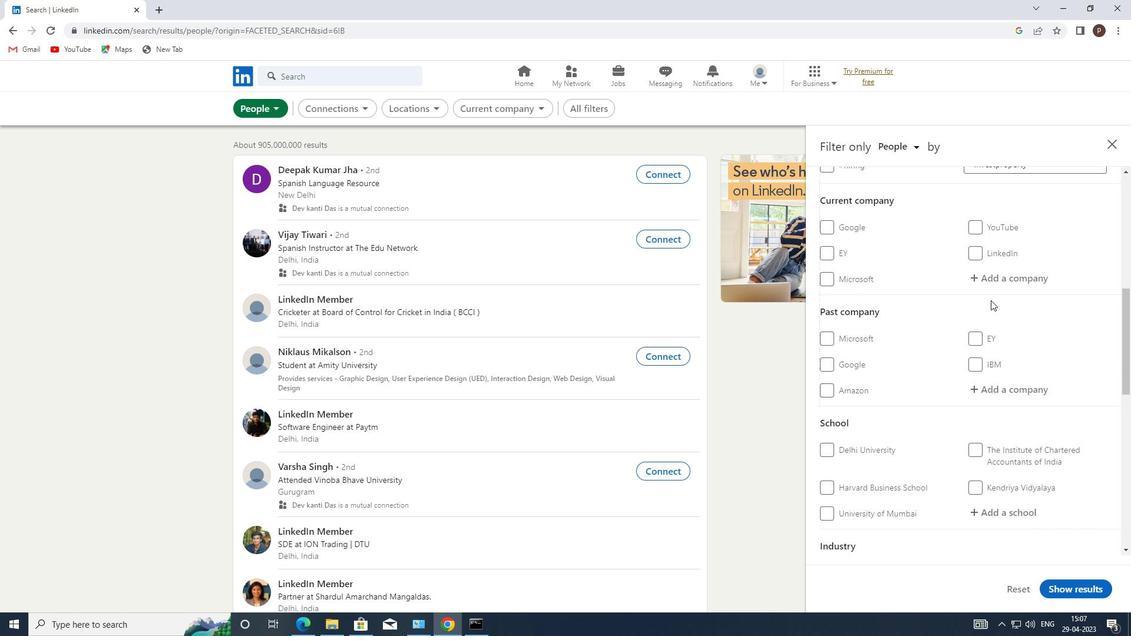 
Action: Mouse pressed left at (1011, 279)
Screenshot: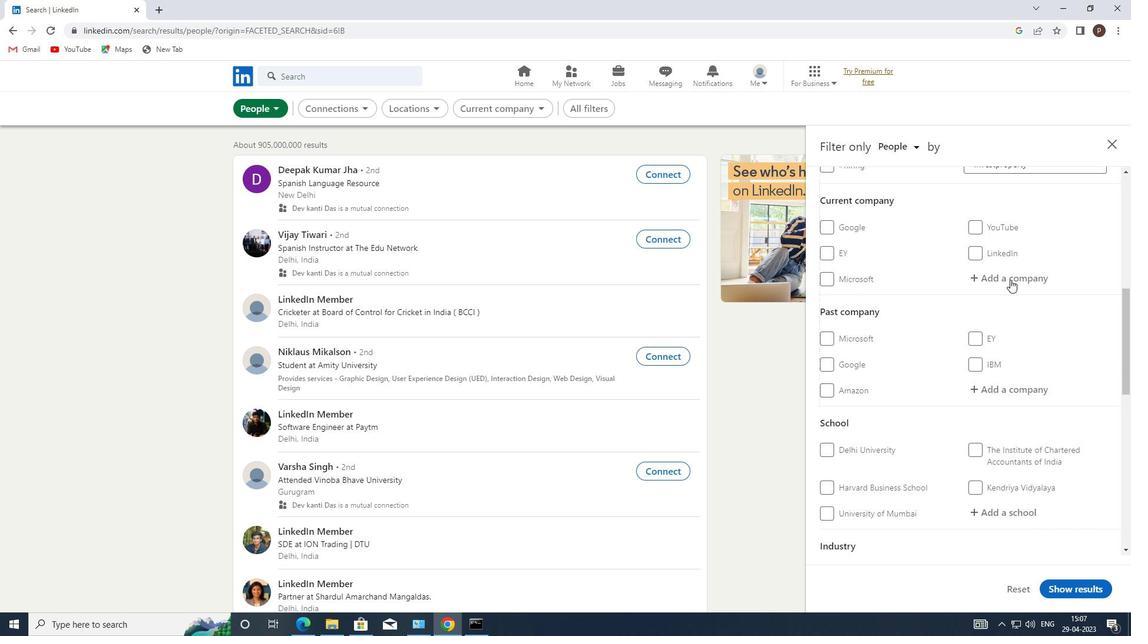 
Action: Key pressed <Key.caps_lock>A<Key.caps_lock>LP<Key.space><Key.caps_lock>C<Key.caps_lock>ONSULTING
Screenshot: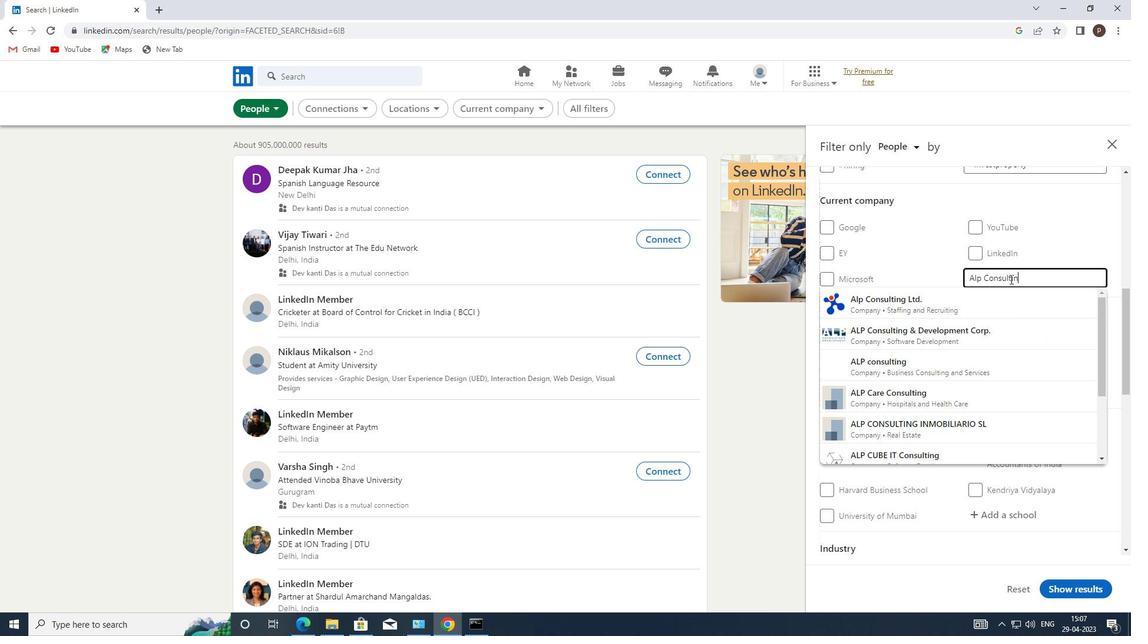 
Action: Mouse moved to (934, 300)
Screenshot: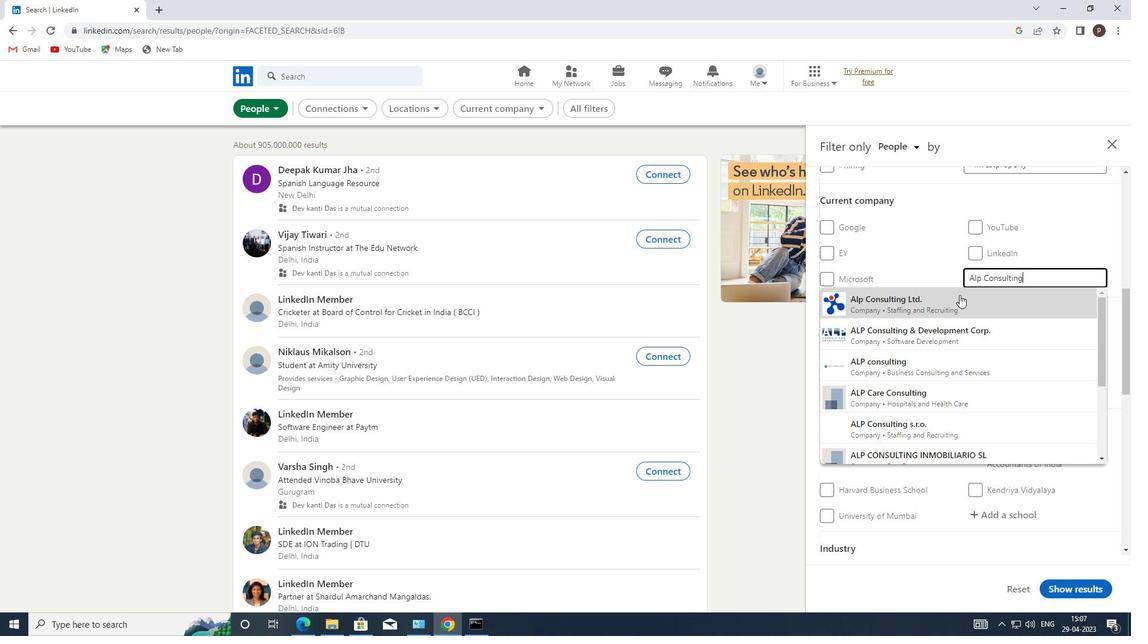 
Action: Mouse pressed left at (934, 300)
Screenshot: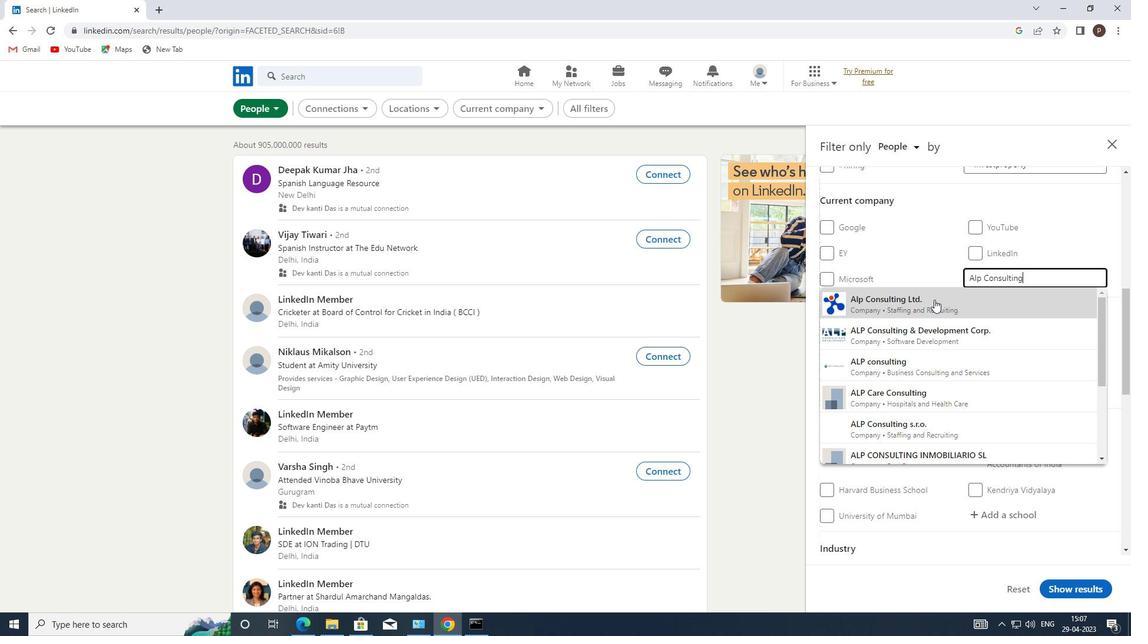 
Action: Mouse moved to (934, 300)
Screenshot: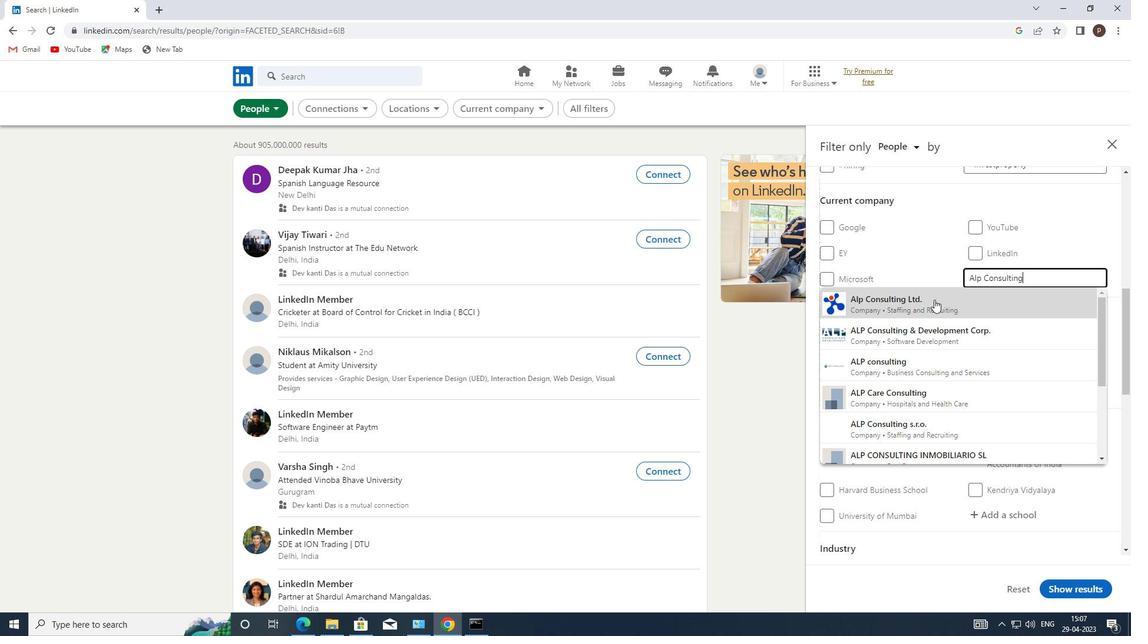 
Action: Mouse scrolled (934, 299) with delta (0, 0)
Screenshot: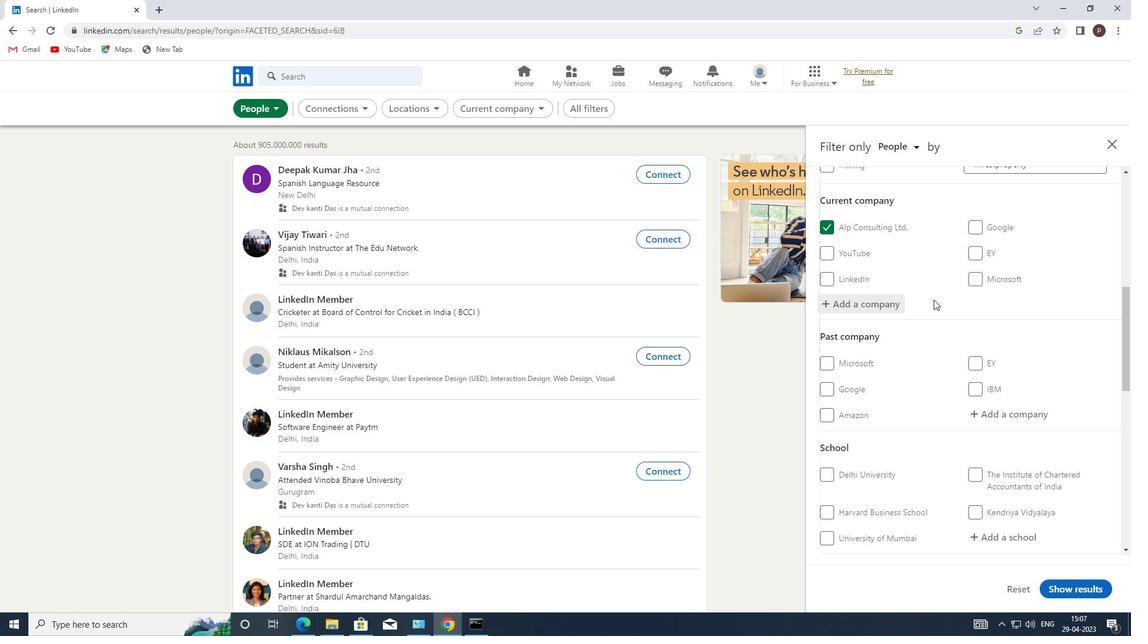 
Action: Mouse scrolled (934, 299) with delta (0, 0)
Screenshot: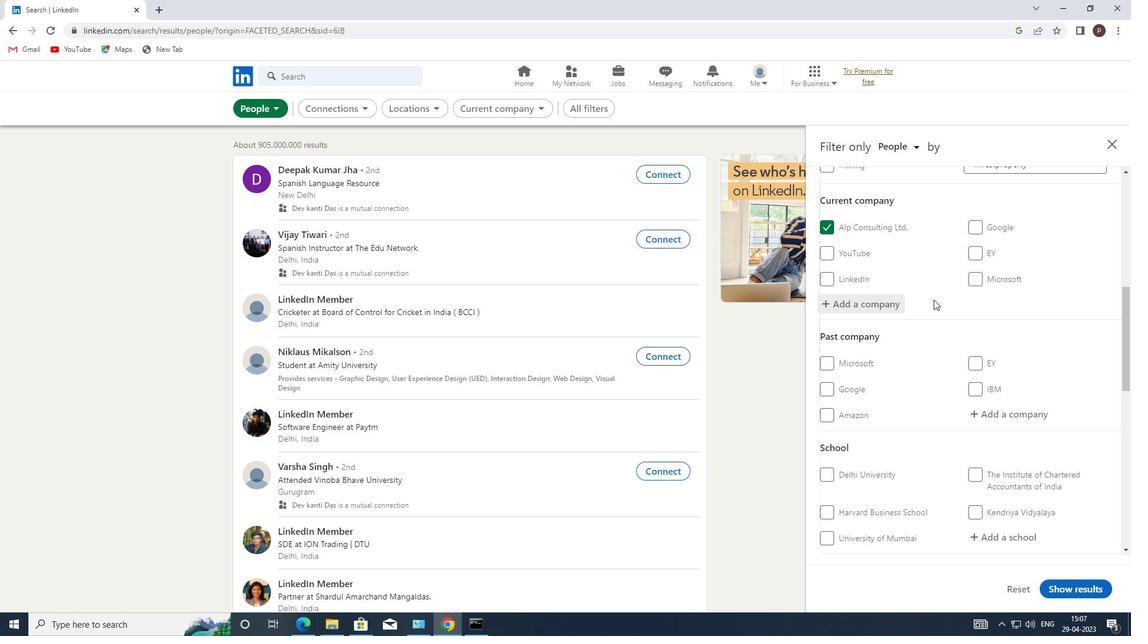 
Action: Mouse moved to (996, 415)
Screenshot: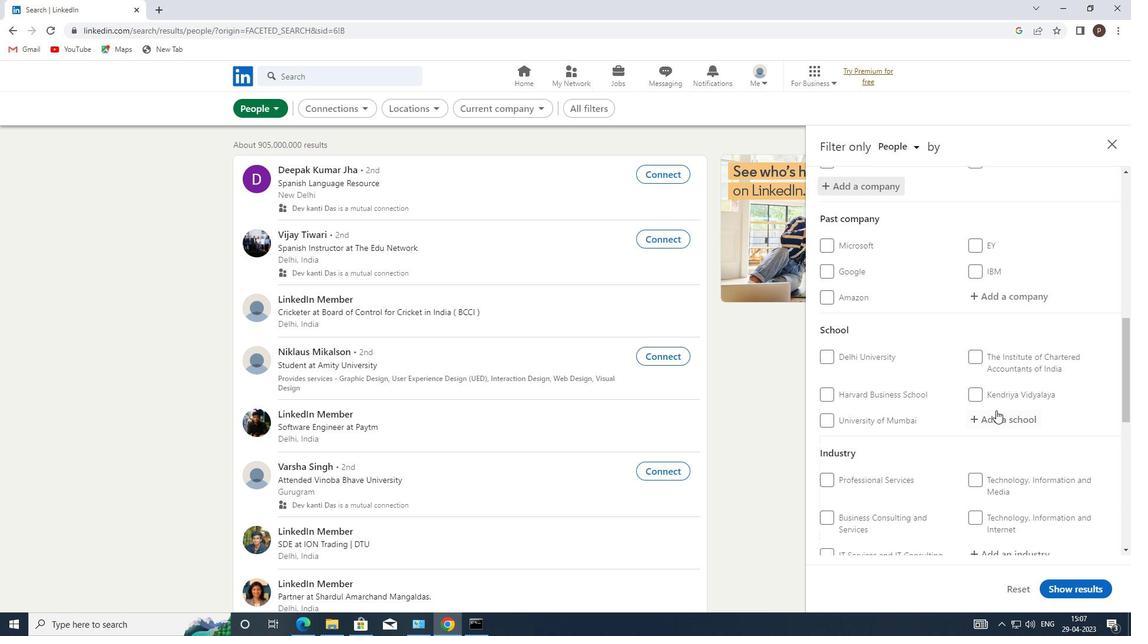 
Action: Mouse pressed left at (996, 415)
Screenshot: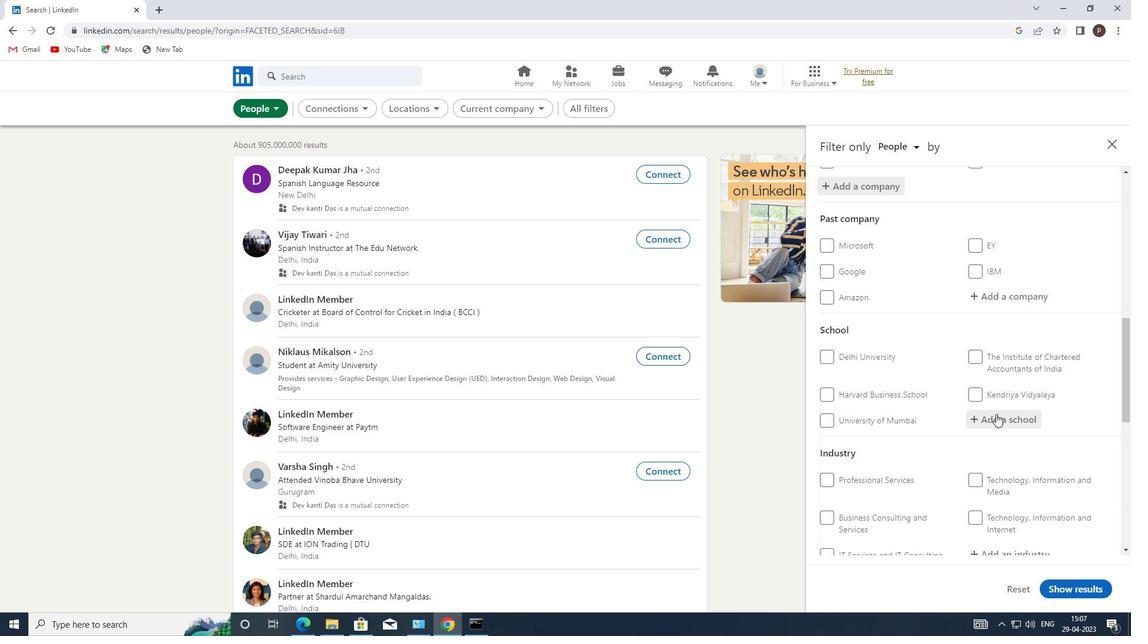 
Action: Mouse pressed left at (996, 415)
Screenshot: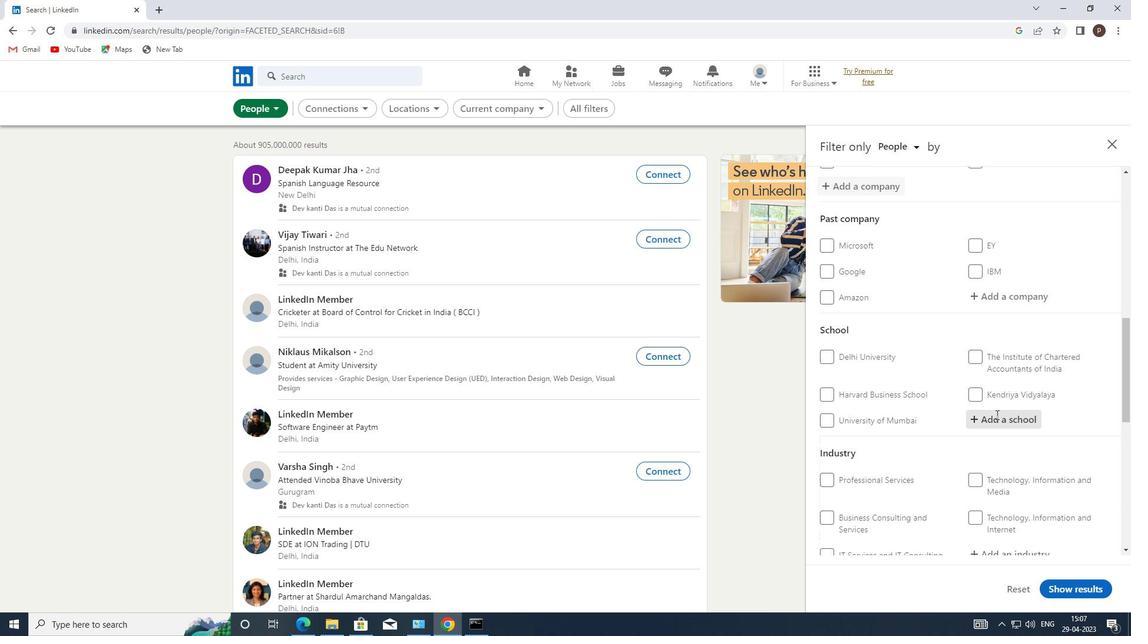 
Action: Key pressed <Key.caps_lock>S<Key.caps_lock>T.<Key.space><Key.caps_lock>X<Key.caps_lock>AVIER
Screenshot: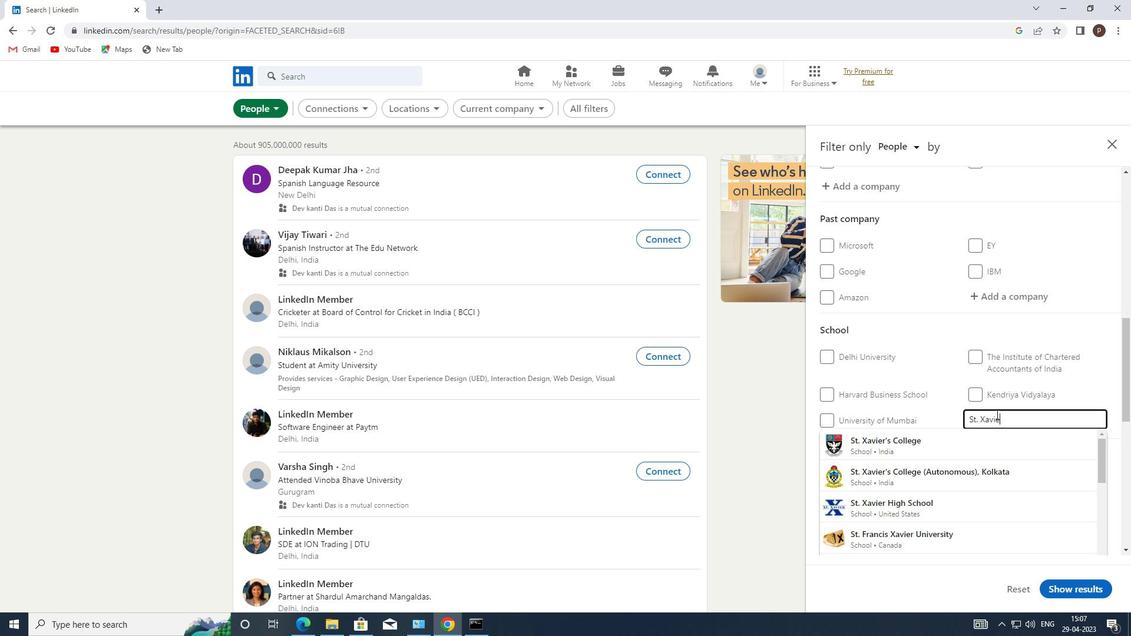 
Action: Mouse moved to (975, 471)
Screenshot: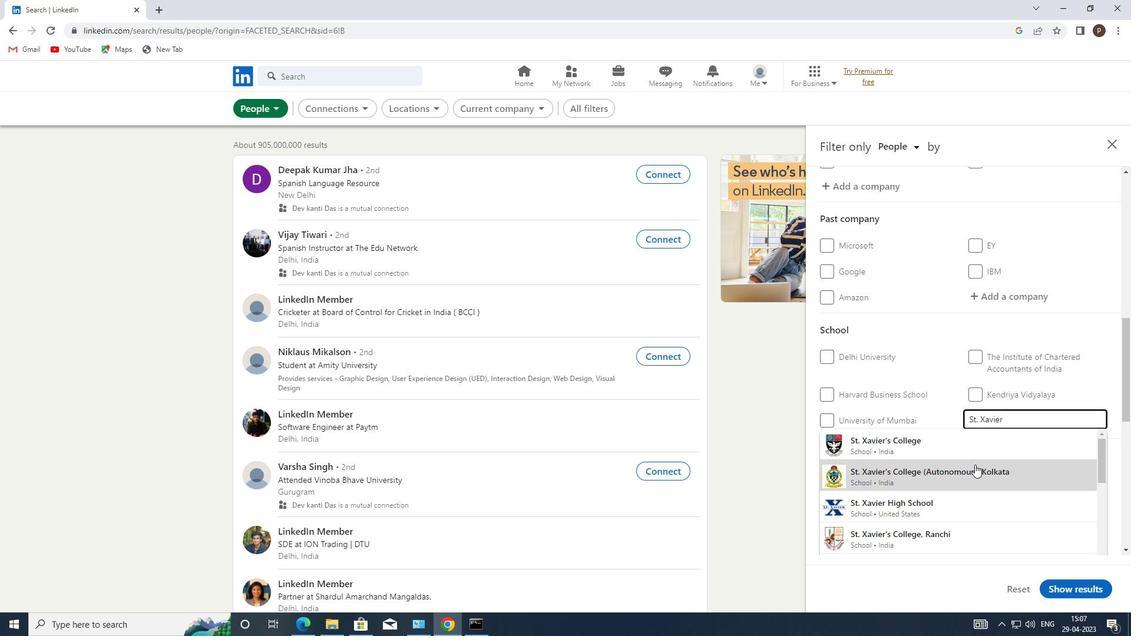 
Action: Mouse pressed left at (975, 471)
Screenshot: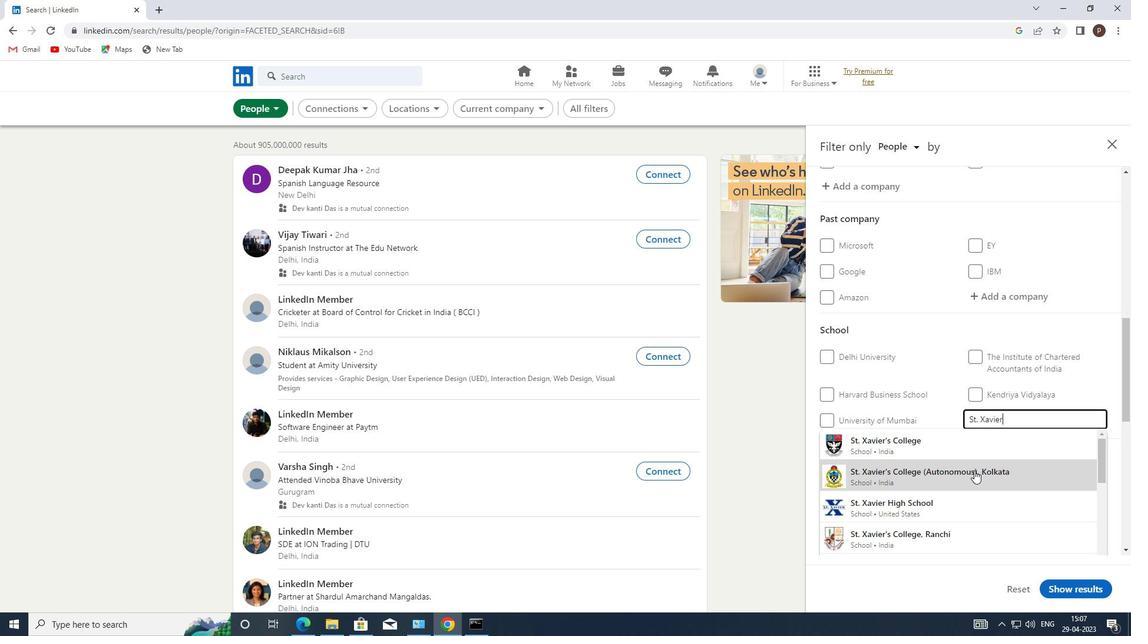 
Action: Mouse moved to (959, 438)
Screenshot: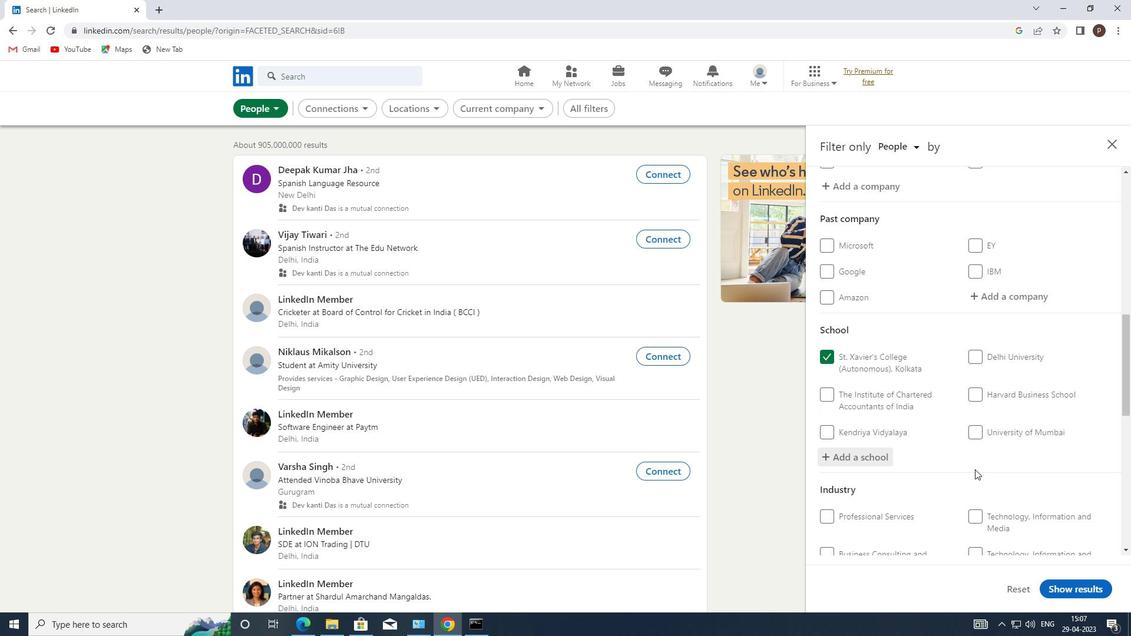 
Action: Mouse scrolled (959, 437) with delta (0, 0)
Screenshot: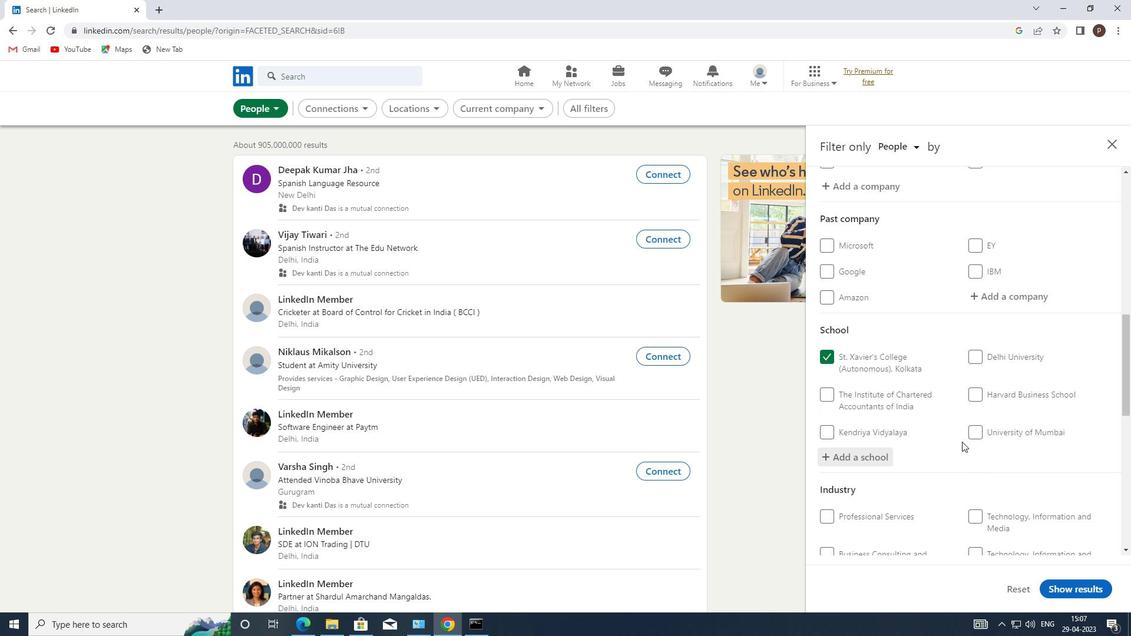 
Action: Mouse scrolled (959, 437) with delta (0, 0)
Screenshot: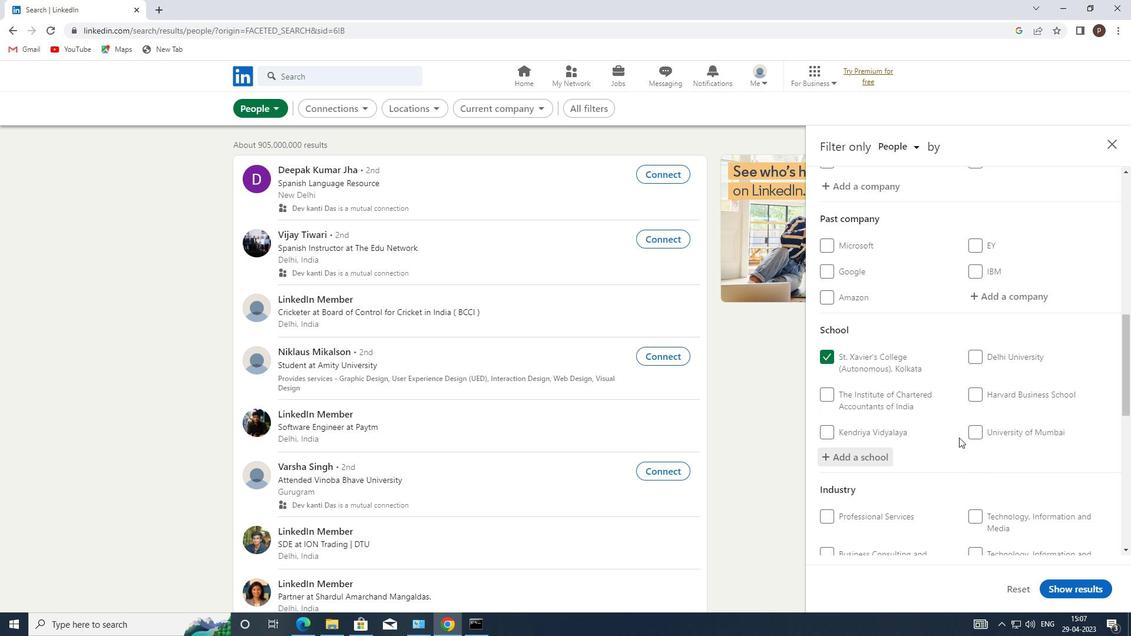 
Action: Mouse scrolled (959, 437) with delta (0, 0)
Screenshot: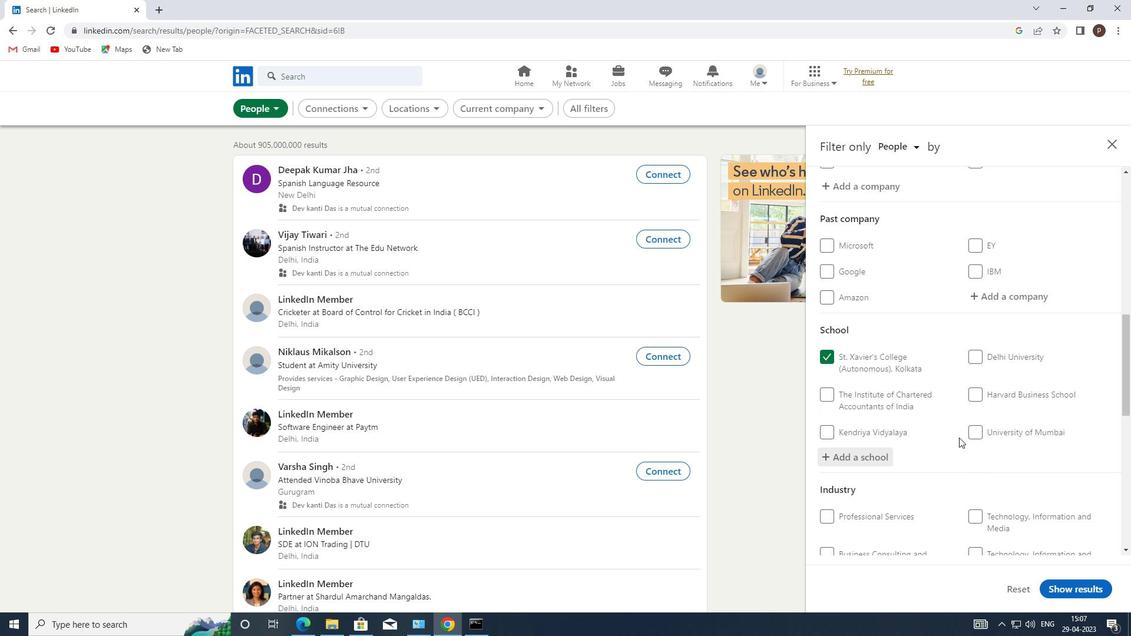 
Action: Mouse moved to (977, 416)
Screenshot: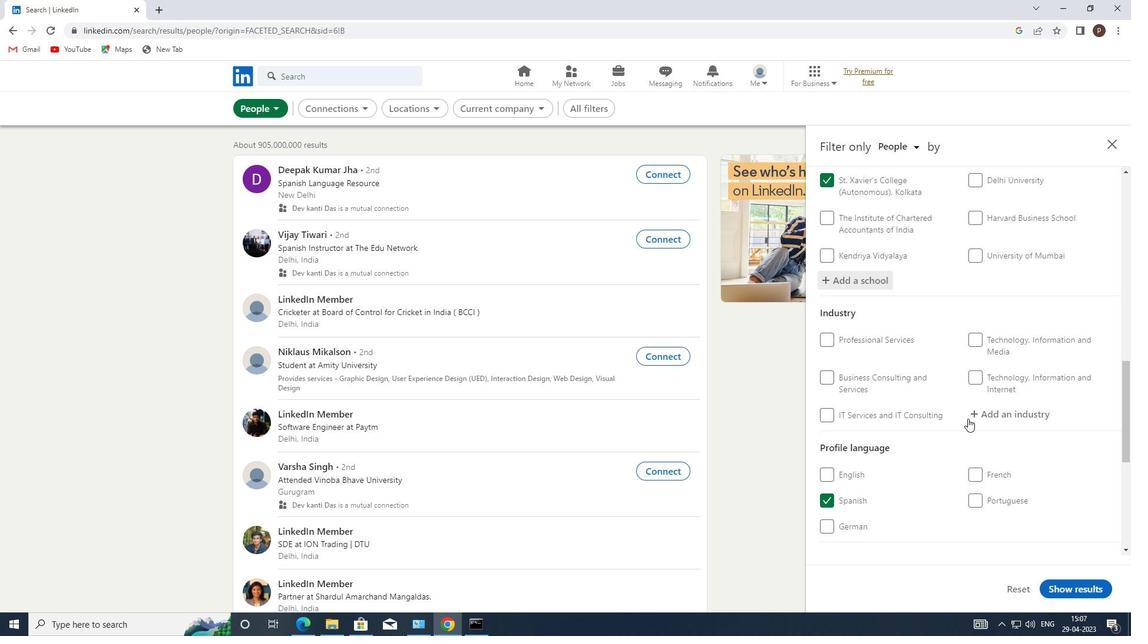 
Action: Mouse pressed left at (977, 416)
Screenshot: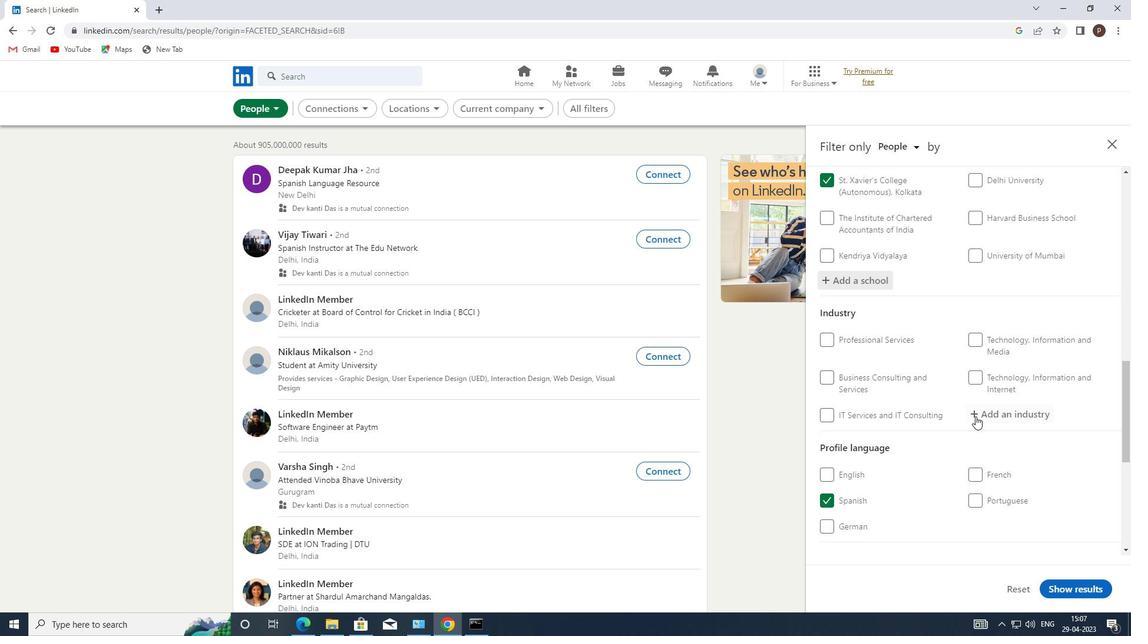 
Action: Mouse moved to (979, 416)
Screenshot: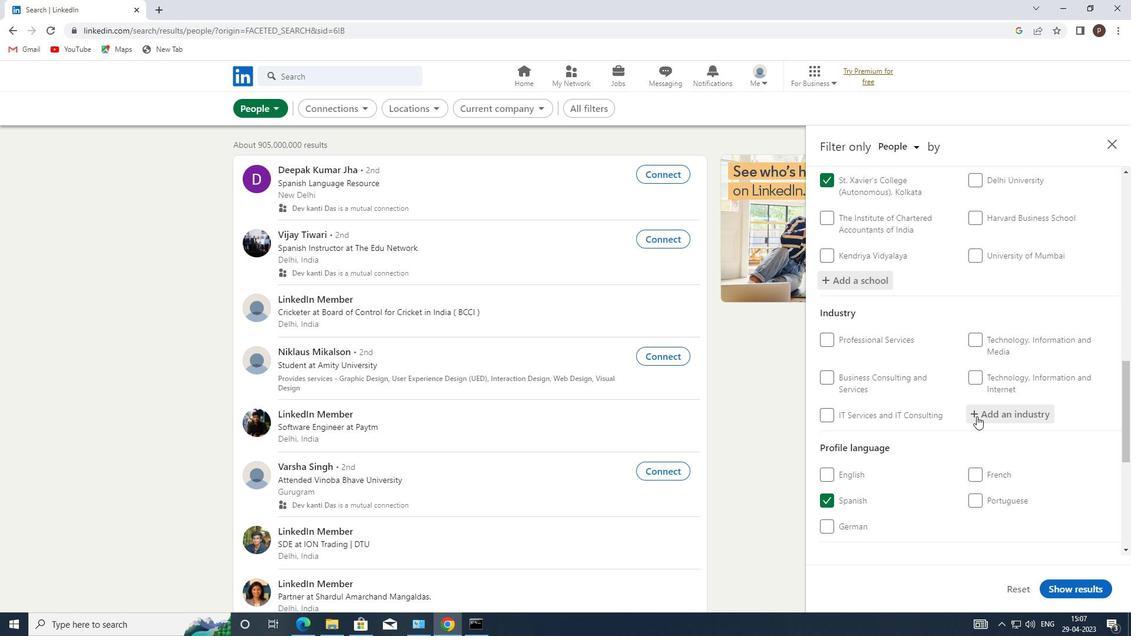 
Action: Mouse pressed left at (979, 416)
Screenshot: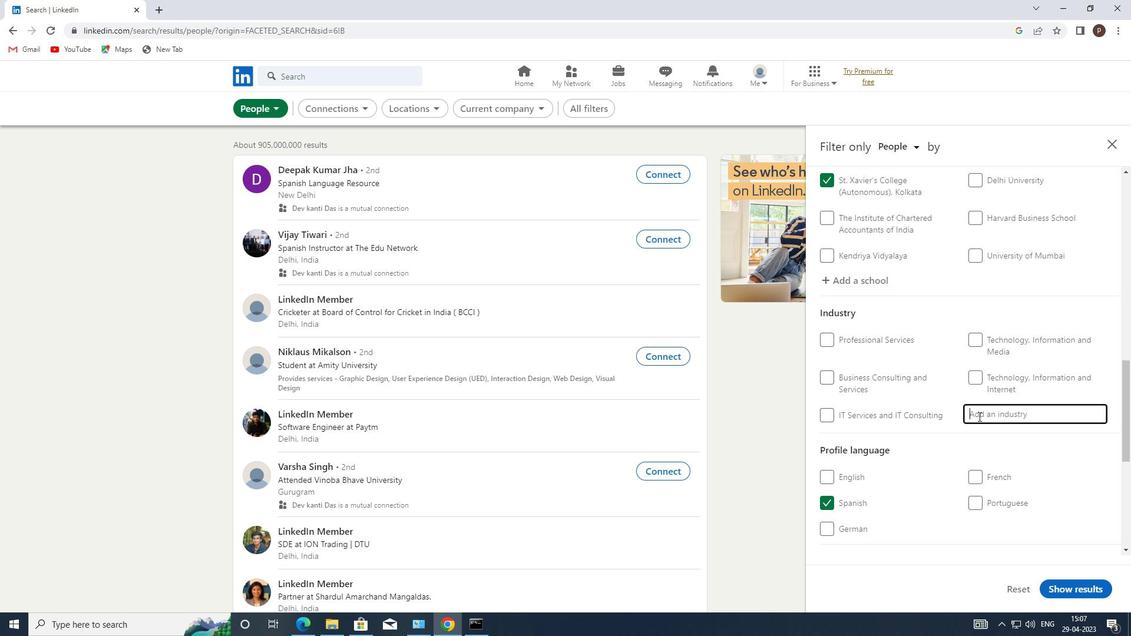 
Action: Key pressed <Key.caps_lock>S<Key.caps_lock>IGHT
Screenshot: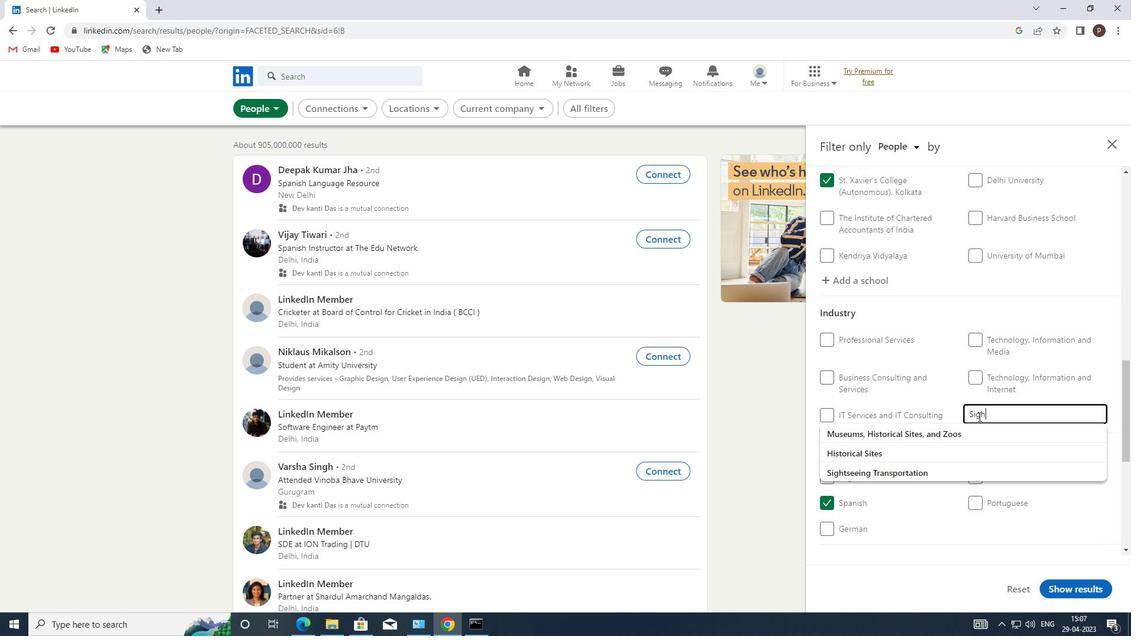 
Action: Mouse moved to (908, 431)
Screenshot: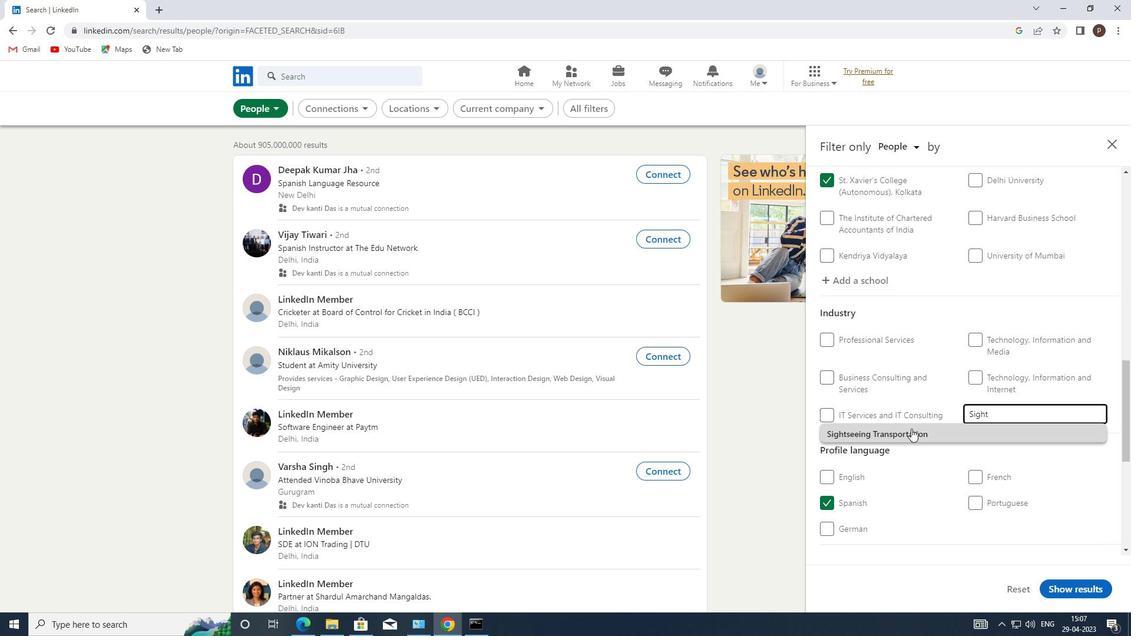 
Action: Mouse pressed left at (908, 431)
Screenshot: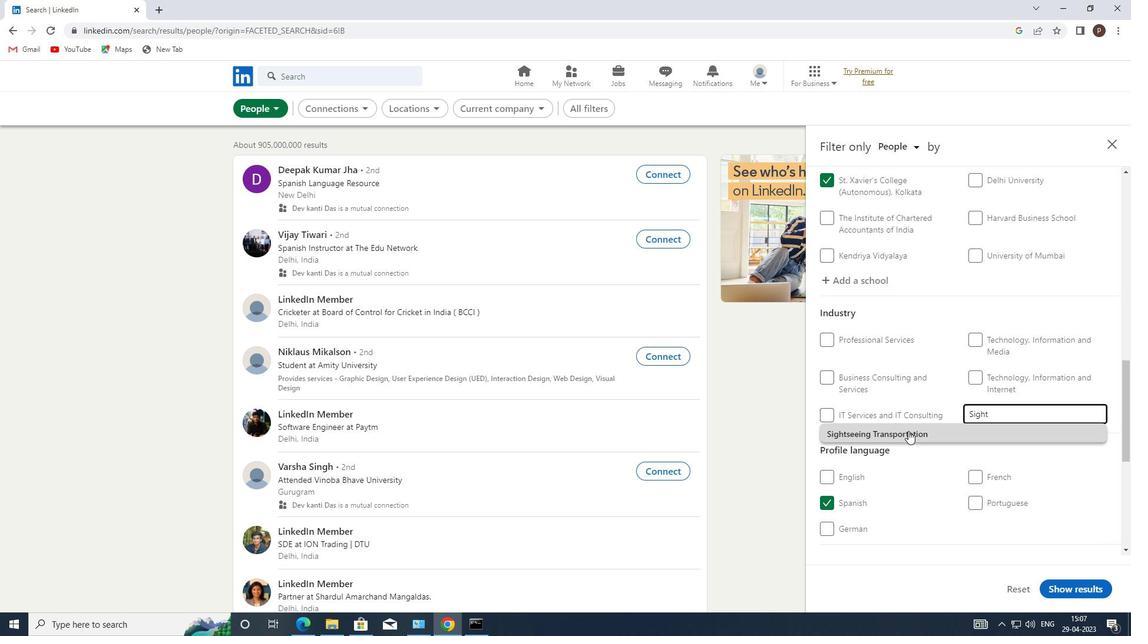 
Action: Mouse moved to (908, 432)
Screenshot: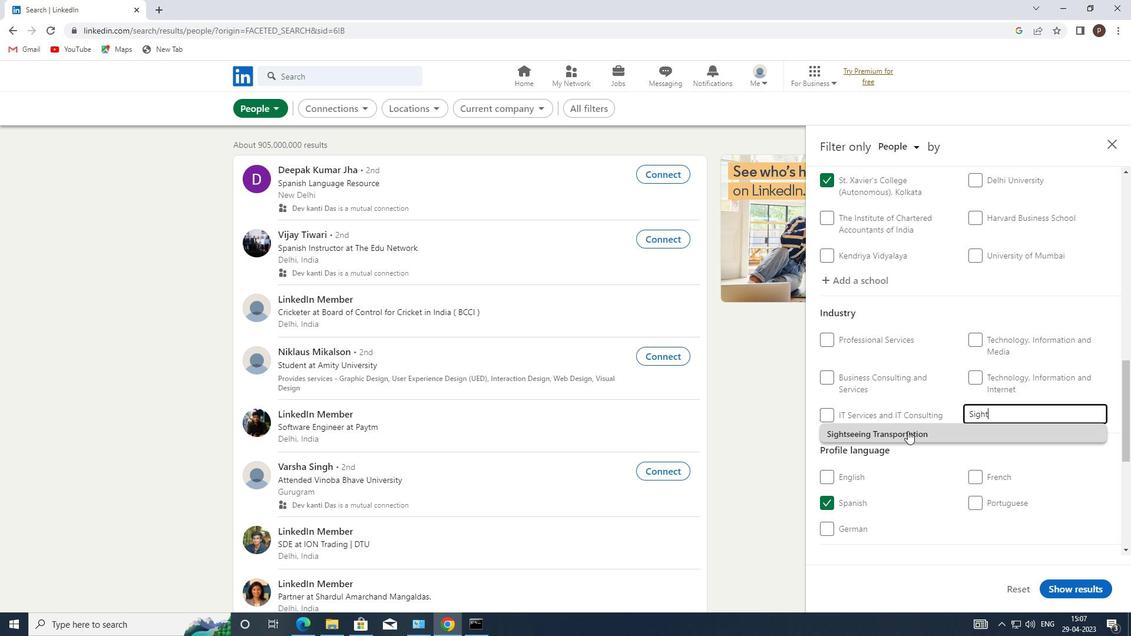 
Action: Mouse scrolled (908, 431) with delta (0, 0)
Screenshot: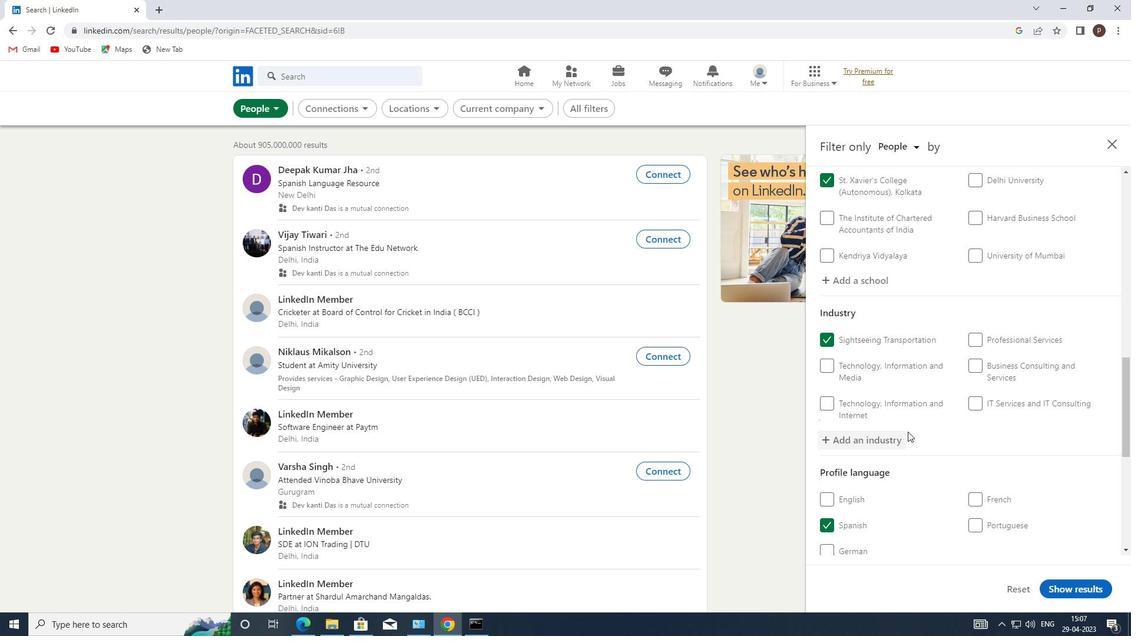 
Action: Mouse scrolled (908, 431) with delta (0, 0)
Screenshot: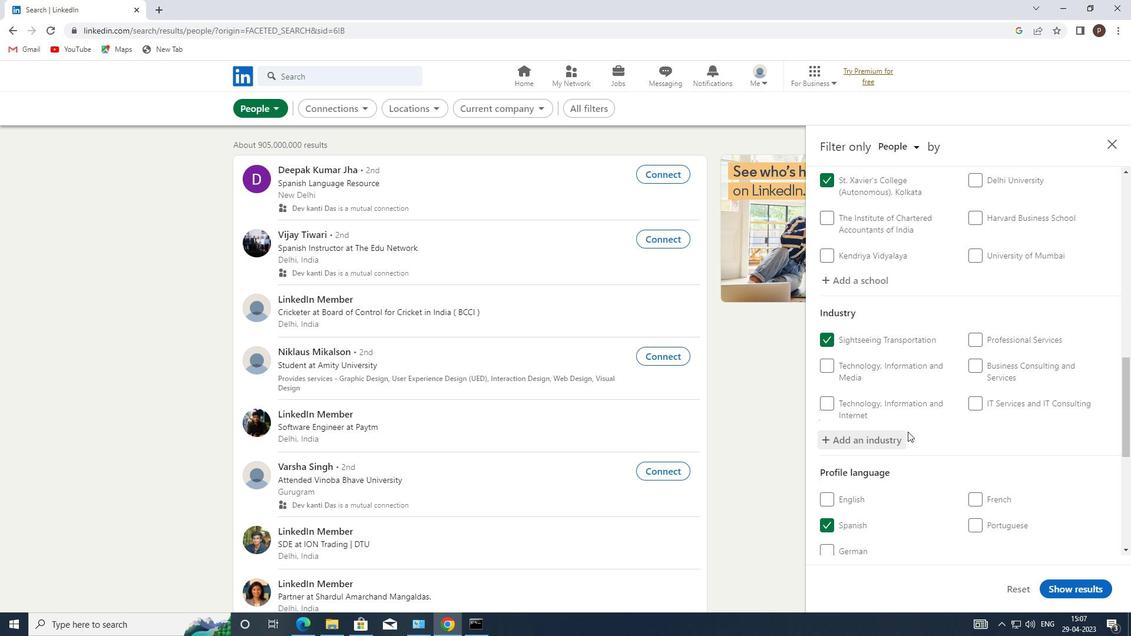 
Action: Mouse scrolled (908, 431) with delta (0, 0)
Screenshot: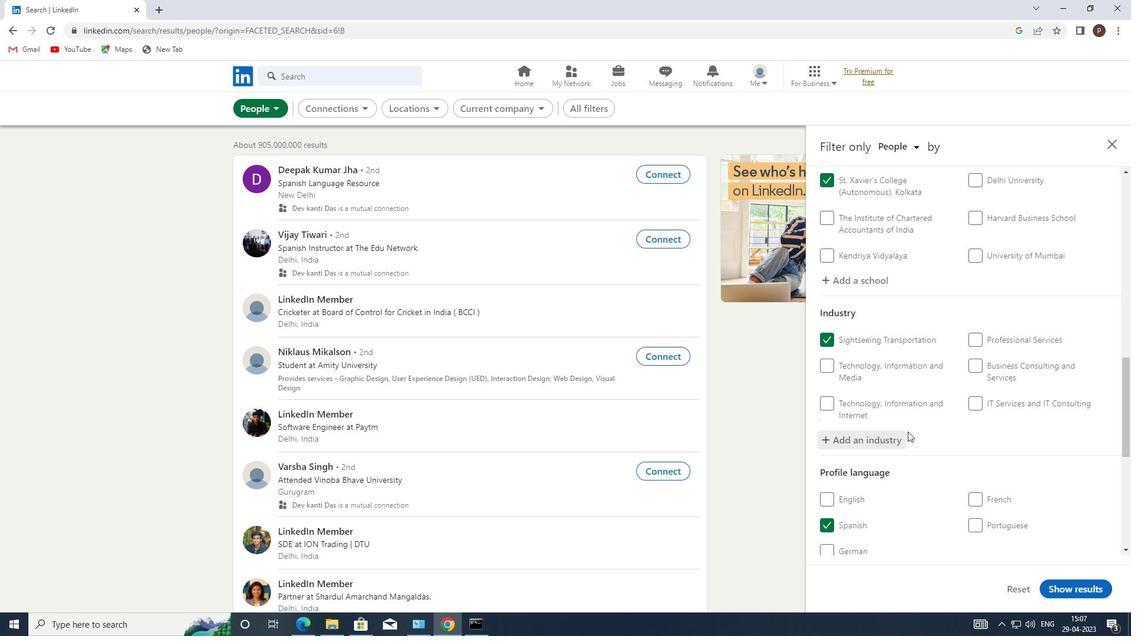 
Action: Mouse scrolled (908, 431) with delta (0, 0)
Screenshot: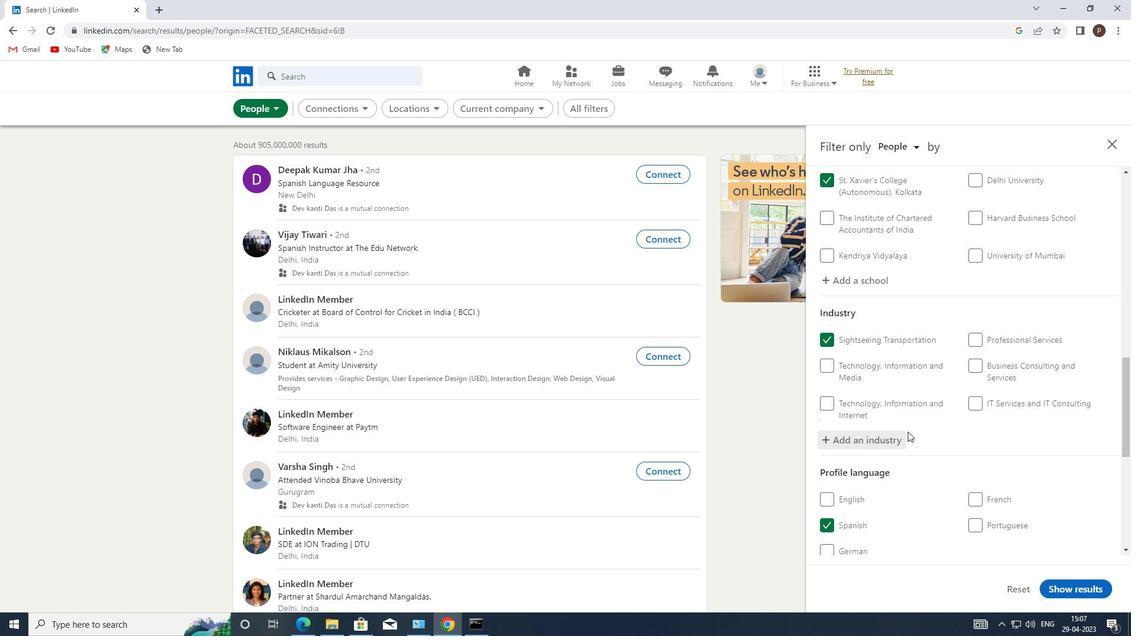 
Action: Mouse moved to (951, 445)
Screenshot: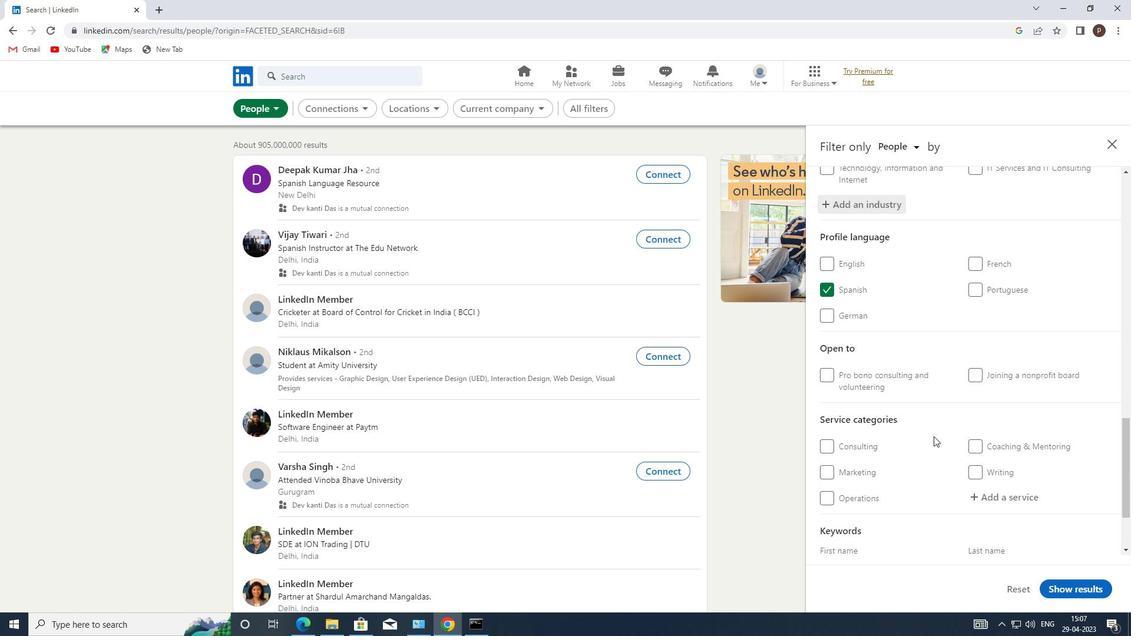 
Action: Mouse scrolled (951, 445) with delta (0, 0)
Screenshot: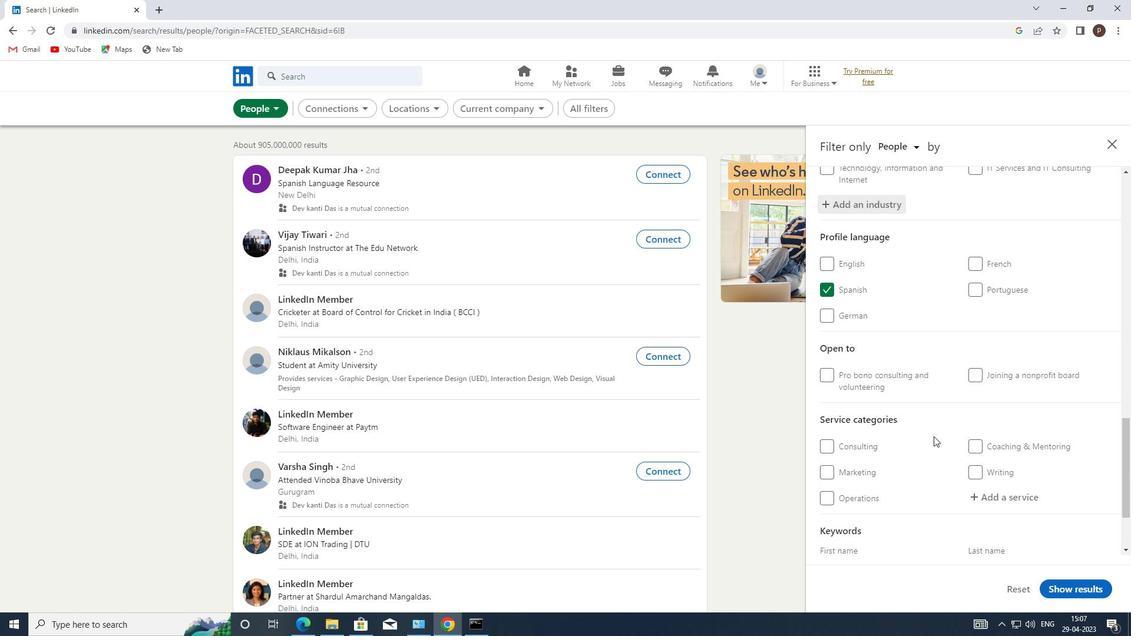 
Action: Mouse moved to (951, 446)
Screenshot: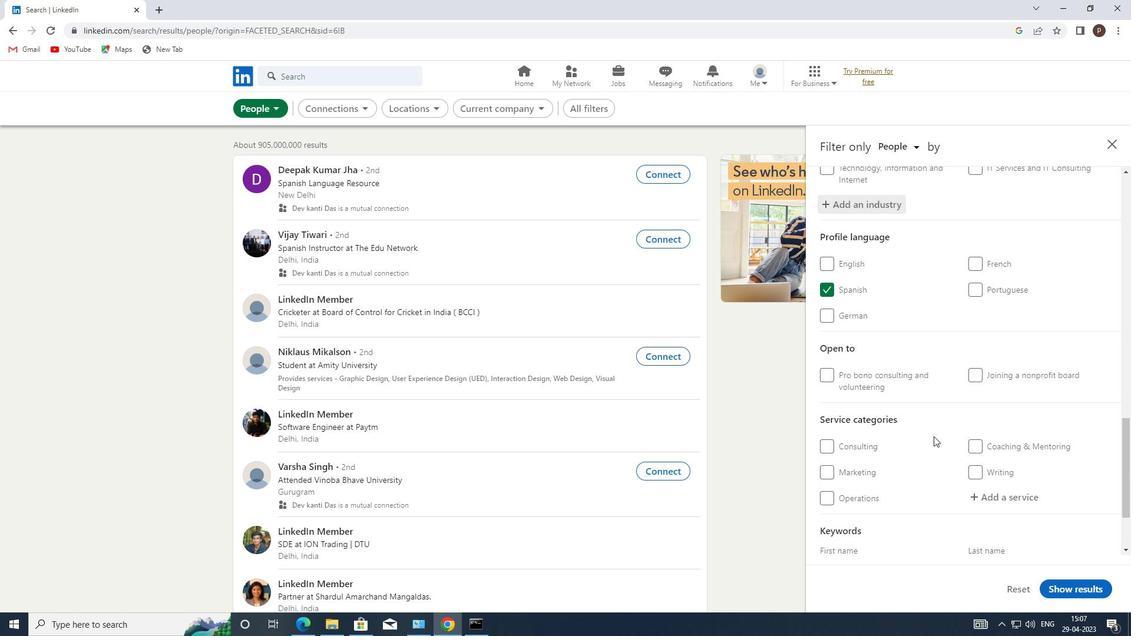 
Action: Mouse scrolled (951, 446) with delta (0, 0)
Screenshot: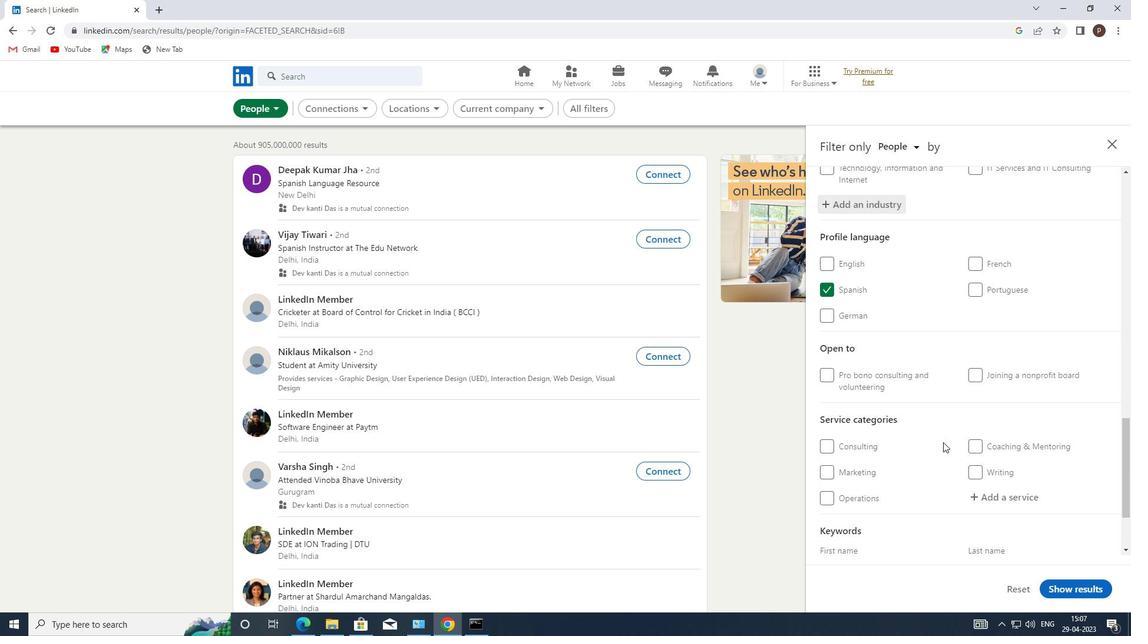 
Action: Mouse moved to (1002, 390)
Screenshot: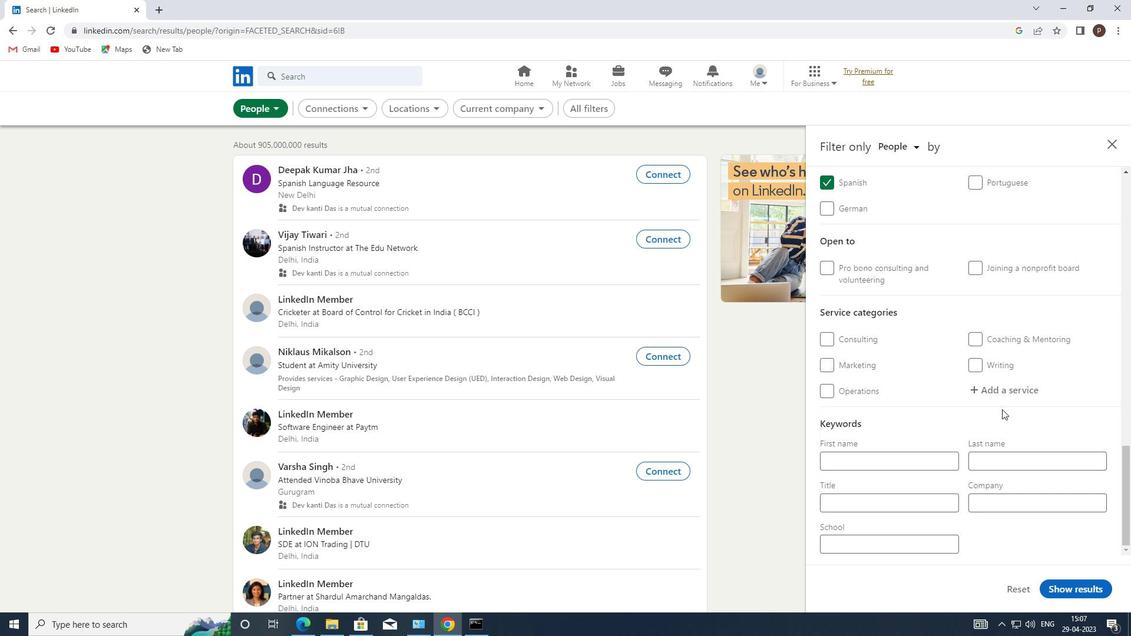 
Action: Mouse pressed left at (1002, 390)
Screenshot: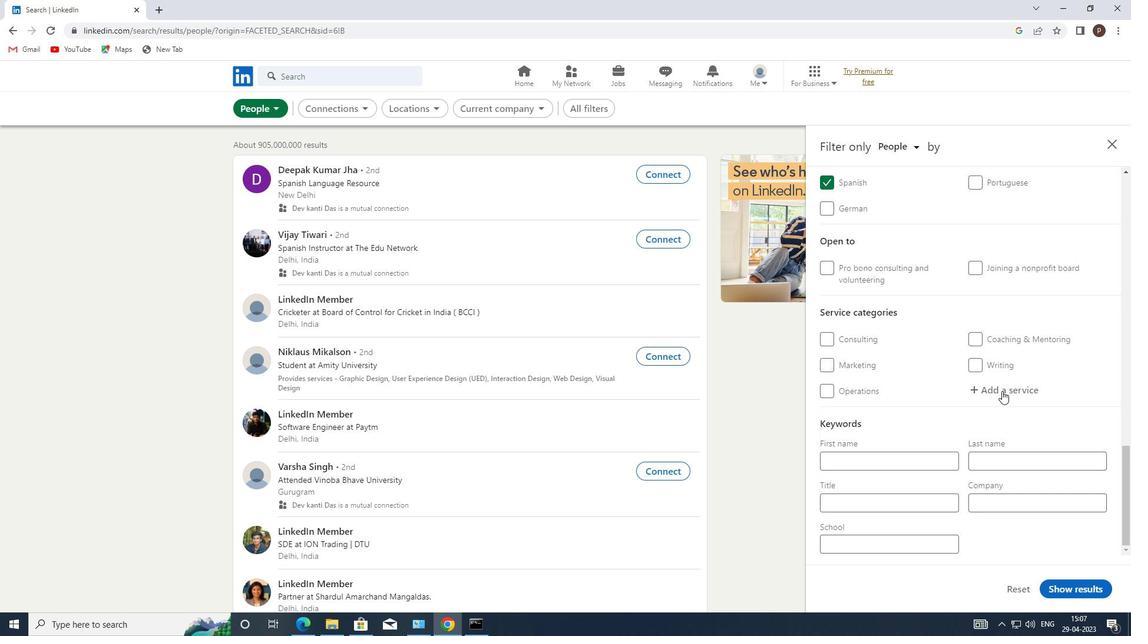 
Action: Mouse moved to (1001, 390)
Screenshot: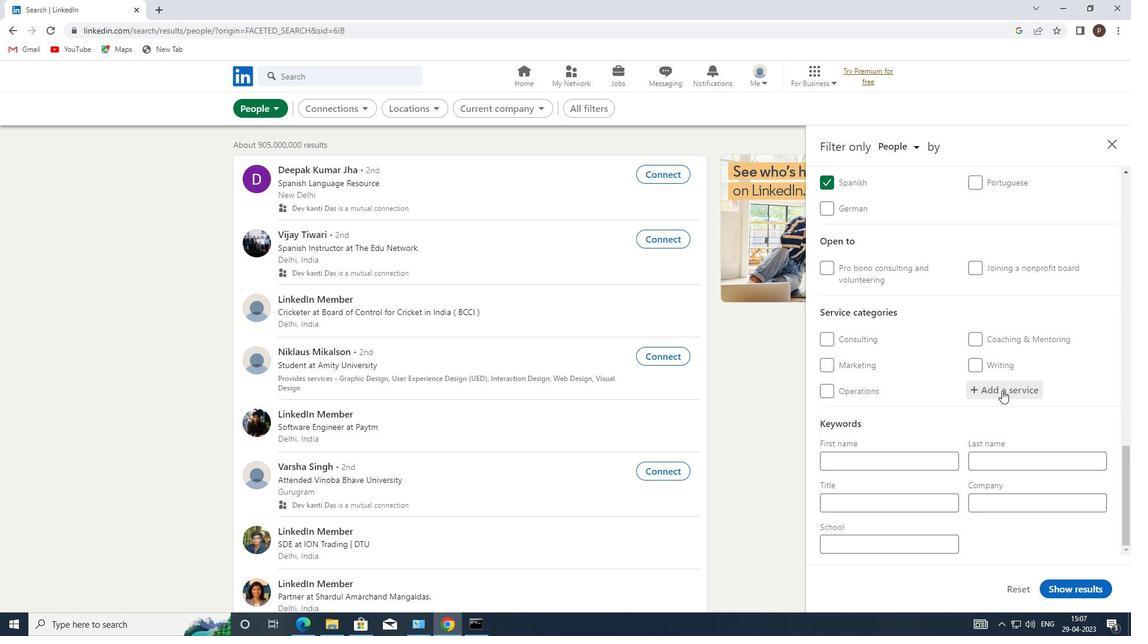 
Action: Mouse pressed left at (1001, 390)
Screenshot: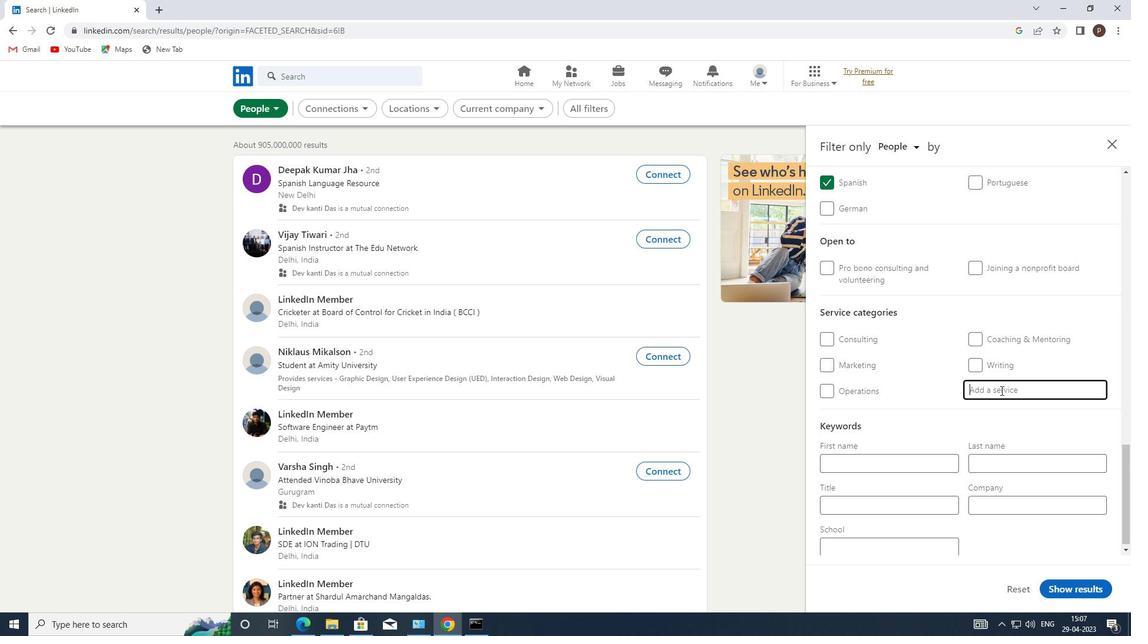 
Action: Key pressed <Key.caps_lock>L<Key.caps_lock>EAD<Key.space><Key.caps_lock>G<Key.caps_lock>EN
Screenshot: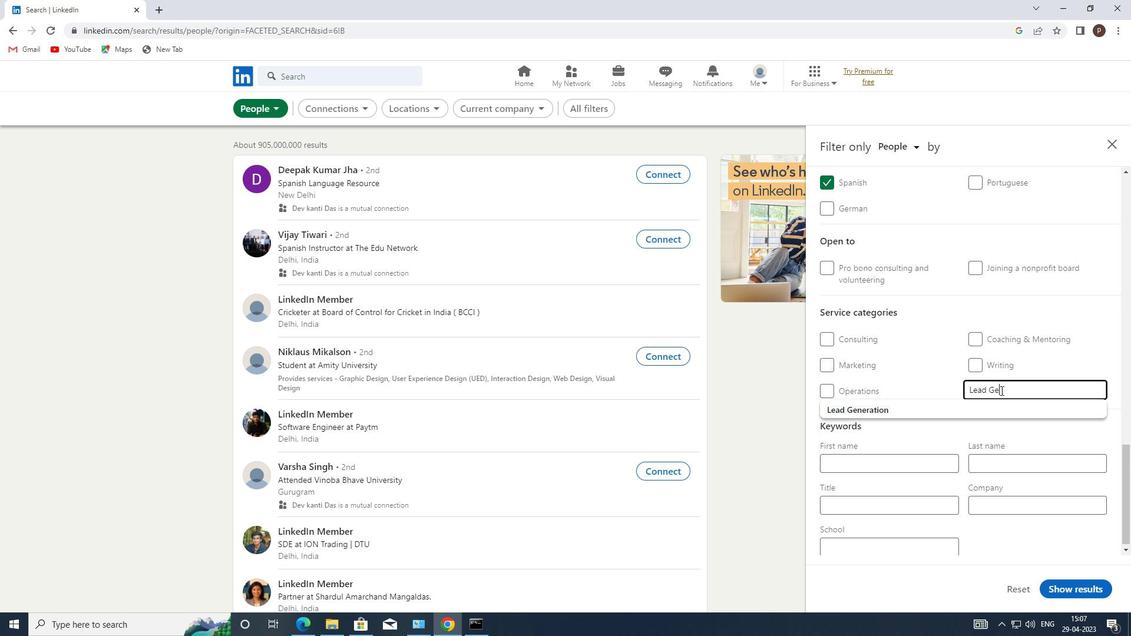 
Action: Mouse moved to (920, 414)
Screenshot: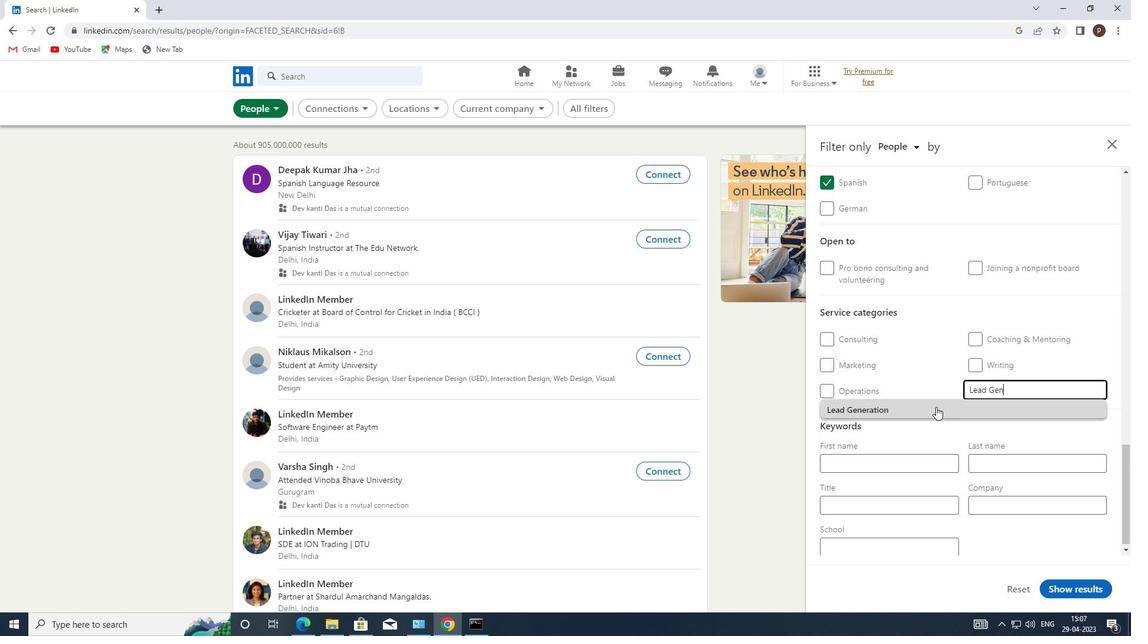 
Action: Mouse pressed left at (920, 414)
Screenshot: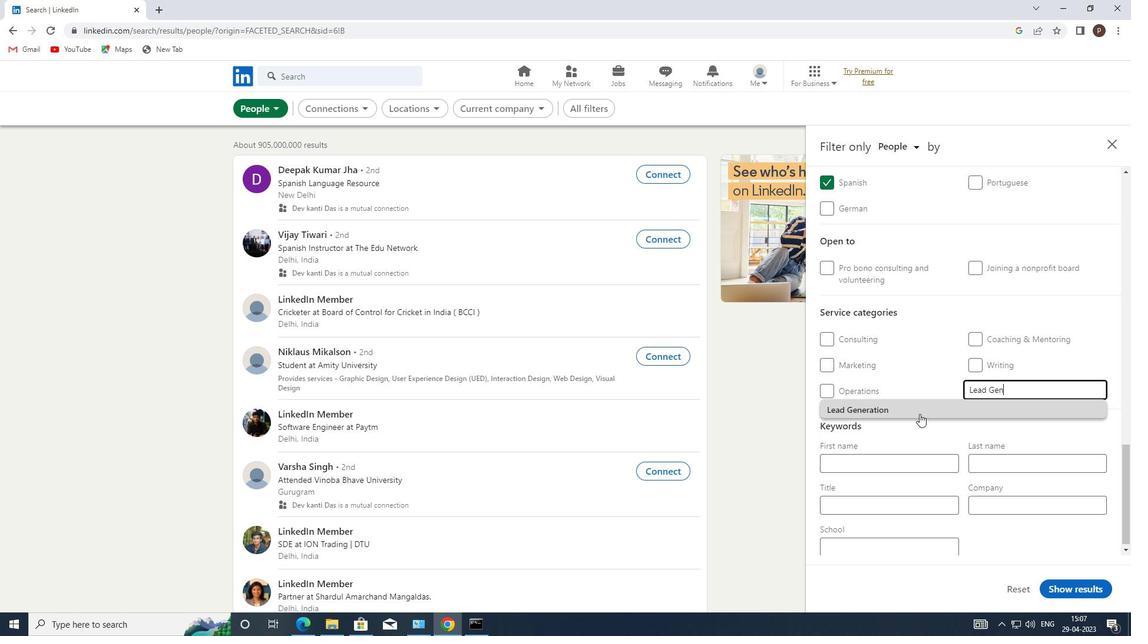 
Action: Mouse moved to (920, 413)
Screenshot: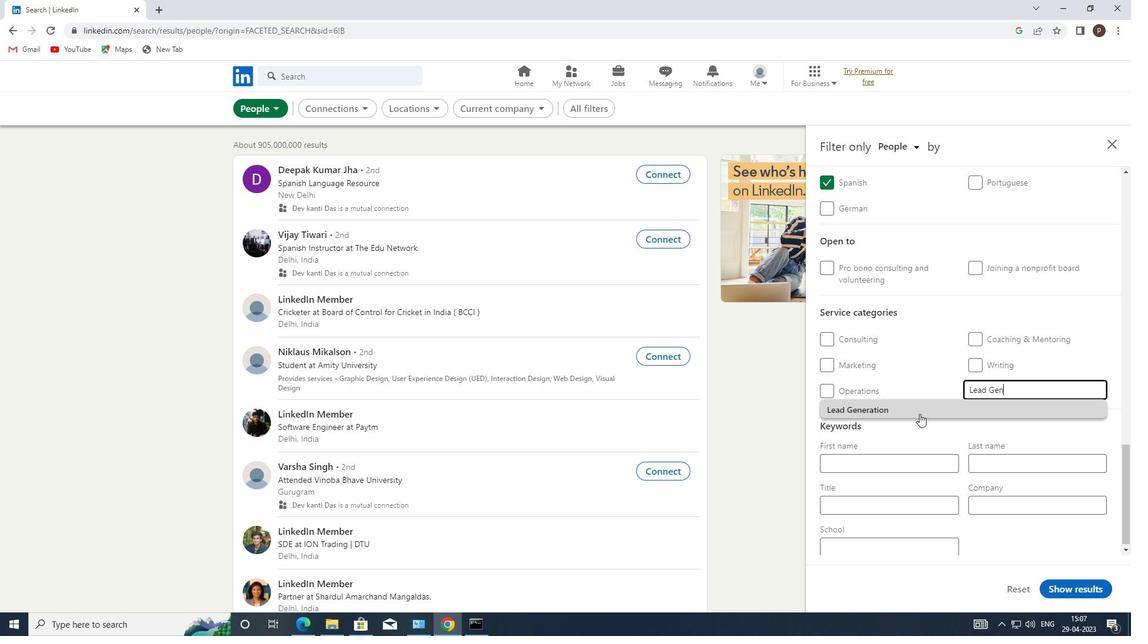 
Action: Mouse scrolled (920, 413) with delta (0, 0)
Screenshot: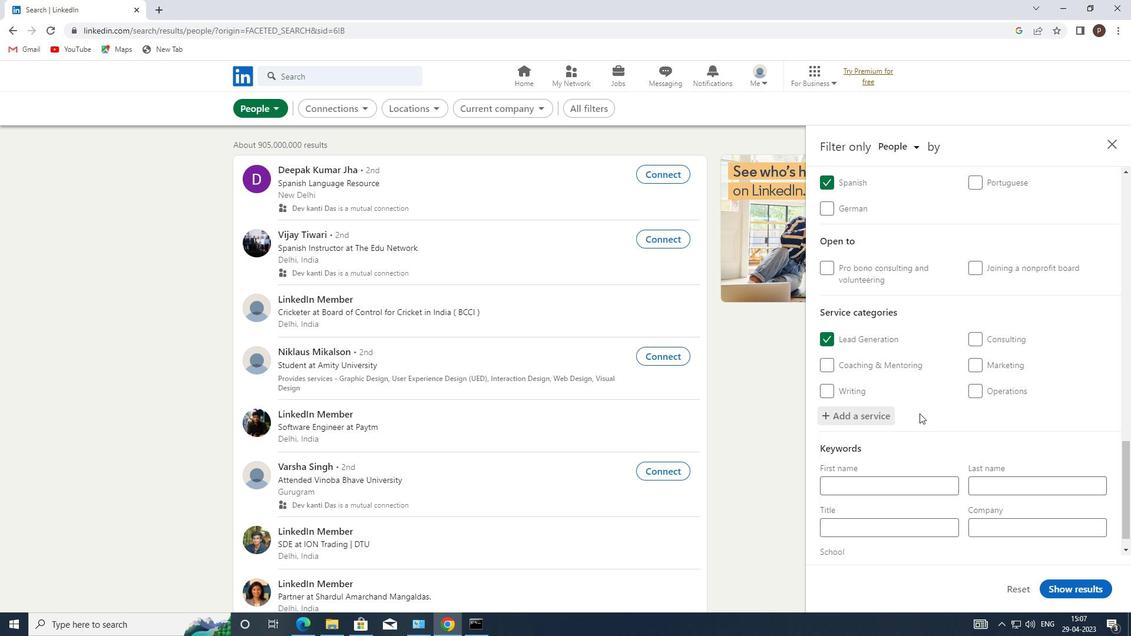 
Action: Mouse scrolled (920, 413) with delta (0, 0)
Screenshot: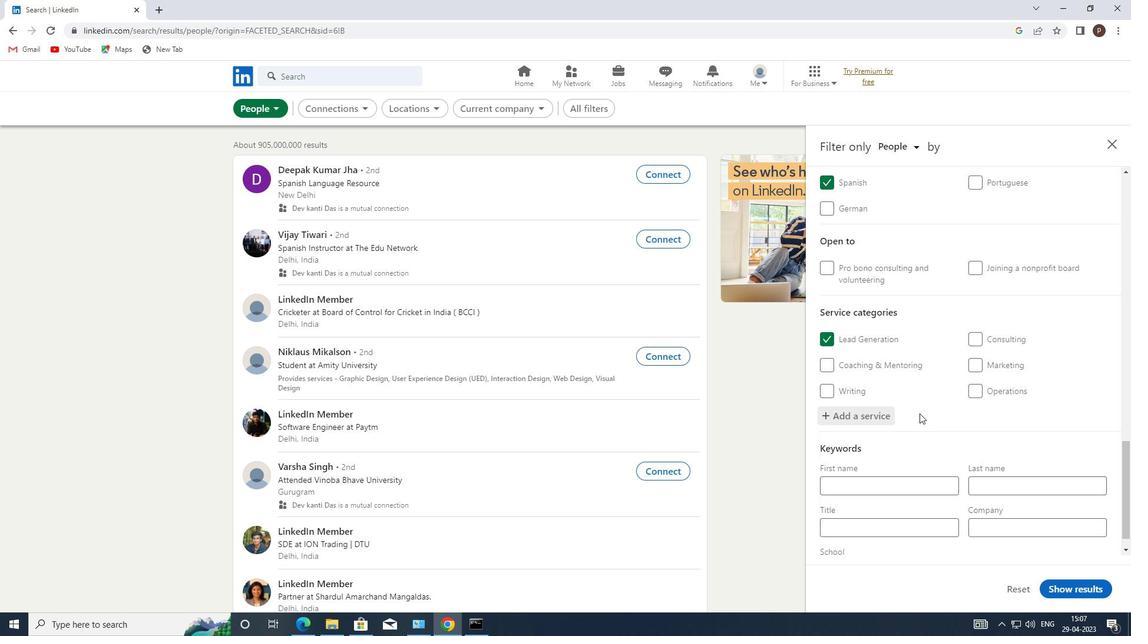 
Action: Mouse scrolled (920, 413) with delta (0, 0)
Screenshot: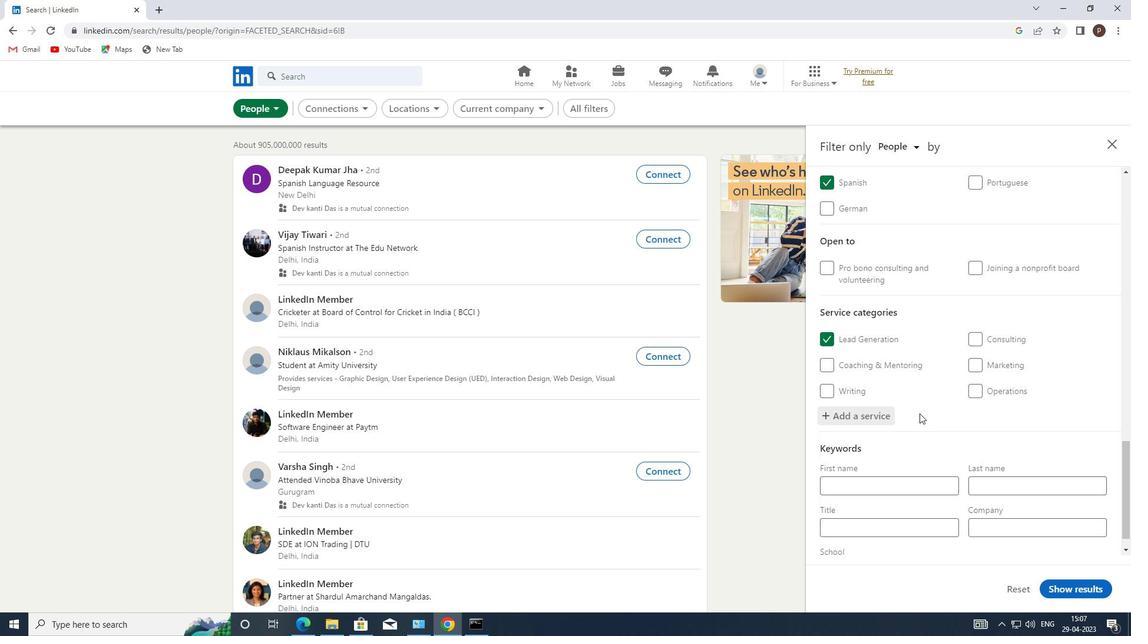 
Action: Mouse moved to (855, 506)
Screenshot: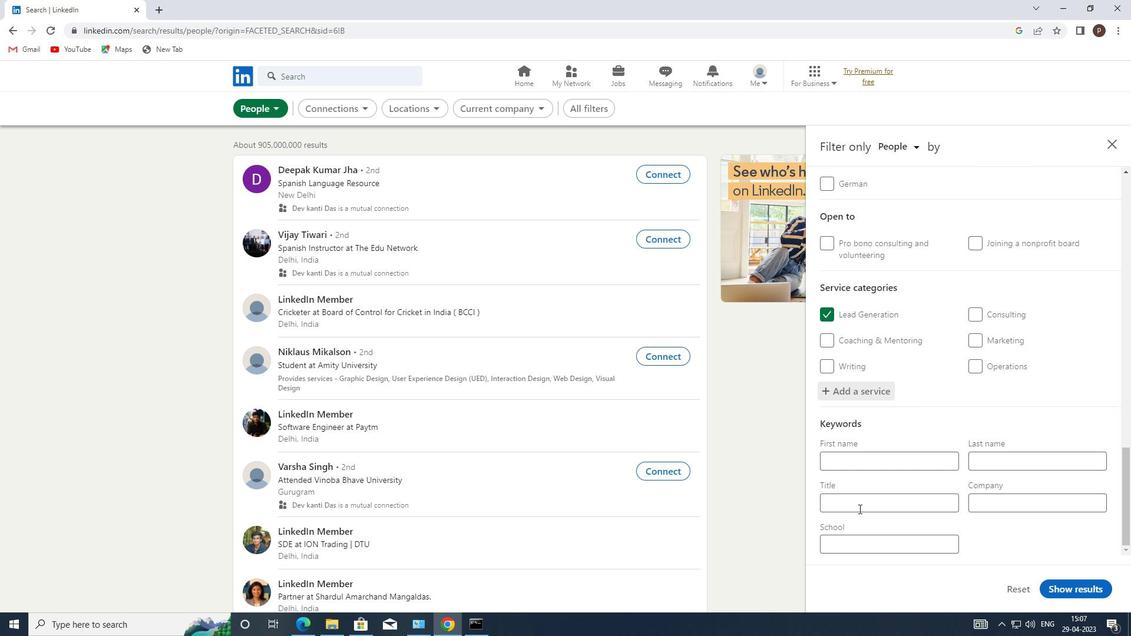 
Action: Mouse pressed left at (855, 506)
Screenshot: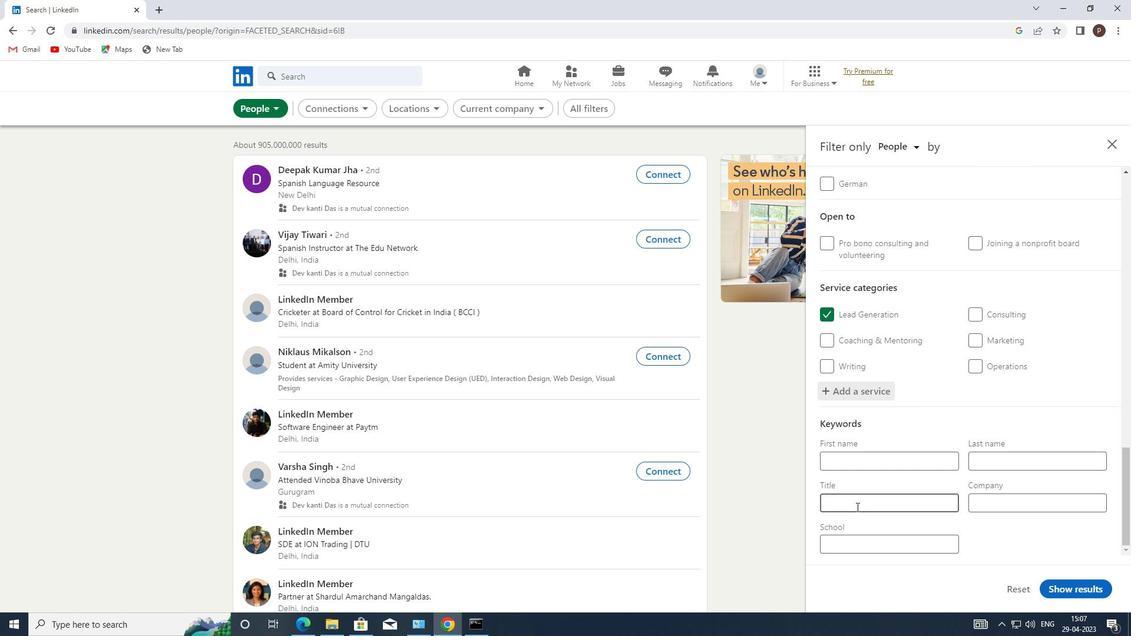 
Action: Key pressed <Key.caps_lock>S<Key.caps_lock>UBSTITUTE<Key.space><Key.caps_lock>T<Key.caps_lock>EACHER<Key.space>
Screenshot: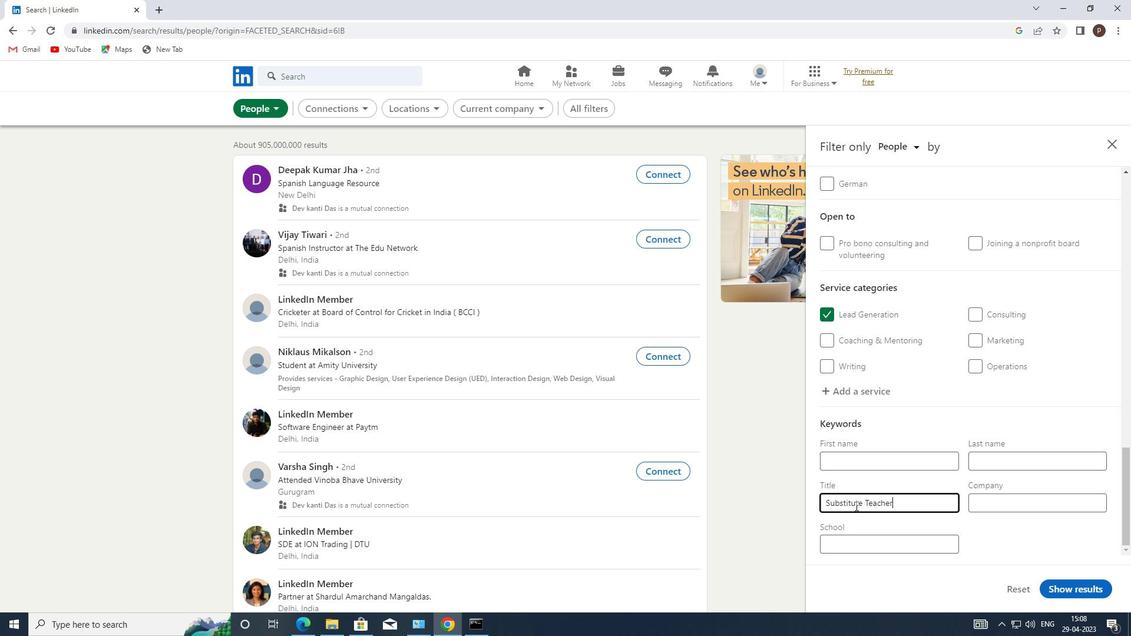 
Action: Mouse moved to (1068, 588)
Screenshot: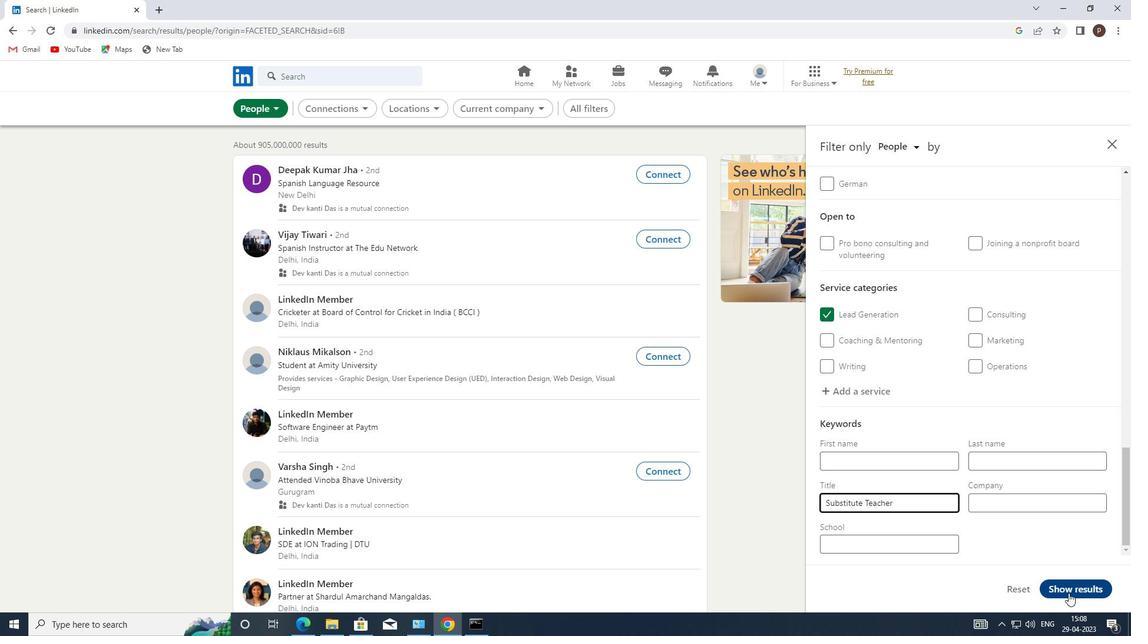 
Action: Mouse pressed left at (1068, 588)
Screenshot: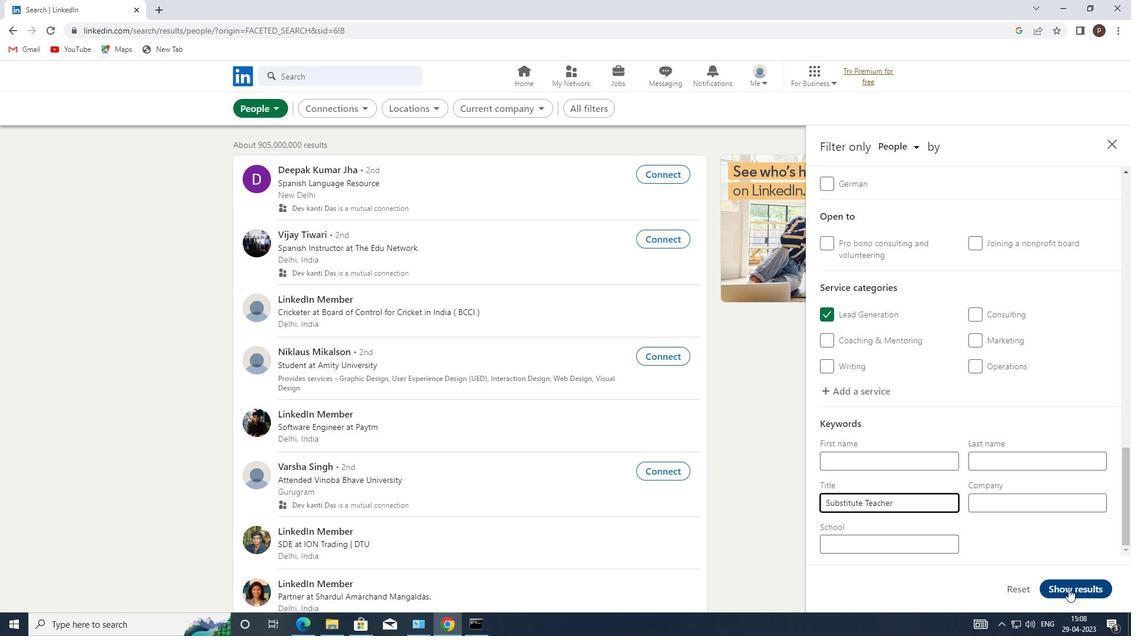 
